 Task: Find connections with filter location Vila-real with filter topic #Managerwith filter profile language French with filter current company Bonito Designs with filter school Bhilai Institute of Technology (BIT), Durg with filter industry Retail Health and Personal Care Products with filter service category Interior Design with filter keywords title Officer
Action: Mouse moved to (576, 68)
Screenshot: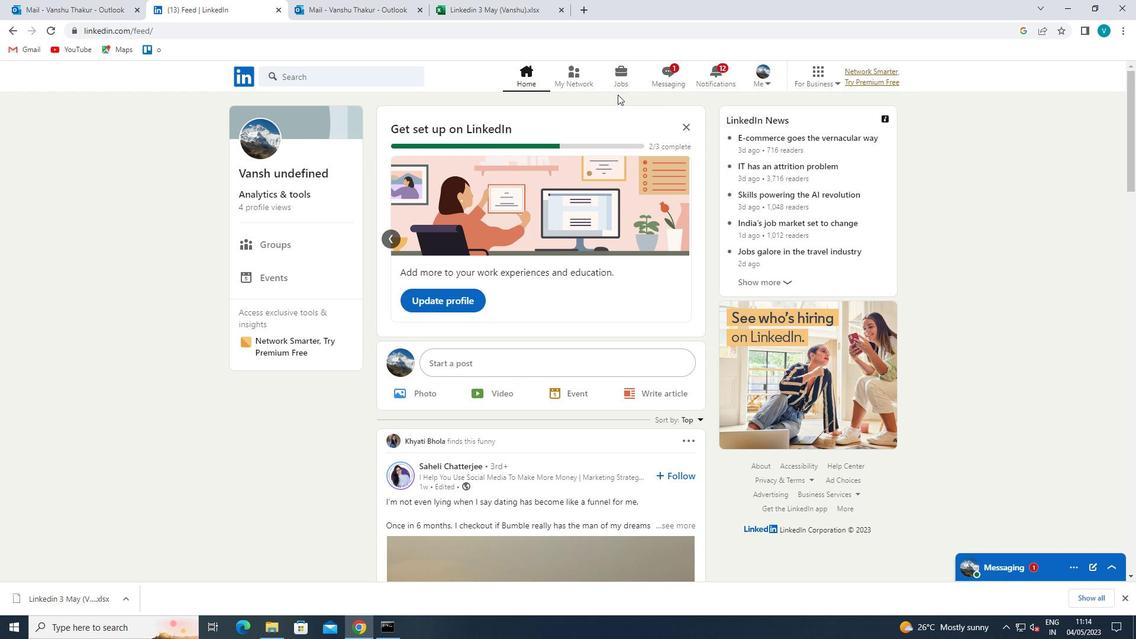 
Action: Mouse pressed left at (576, 68)
Screenshot: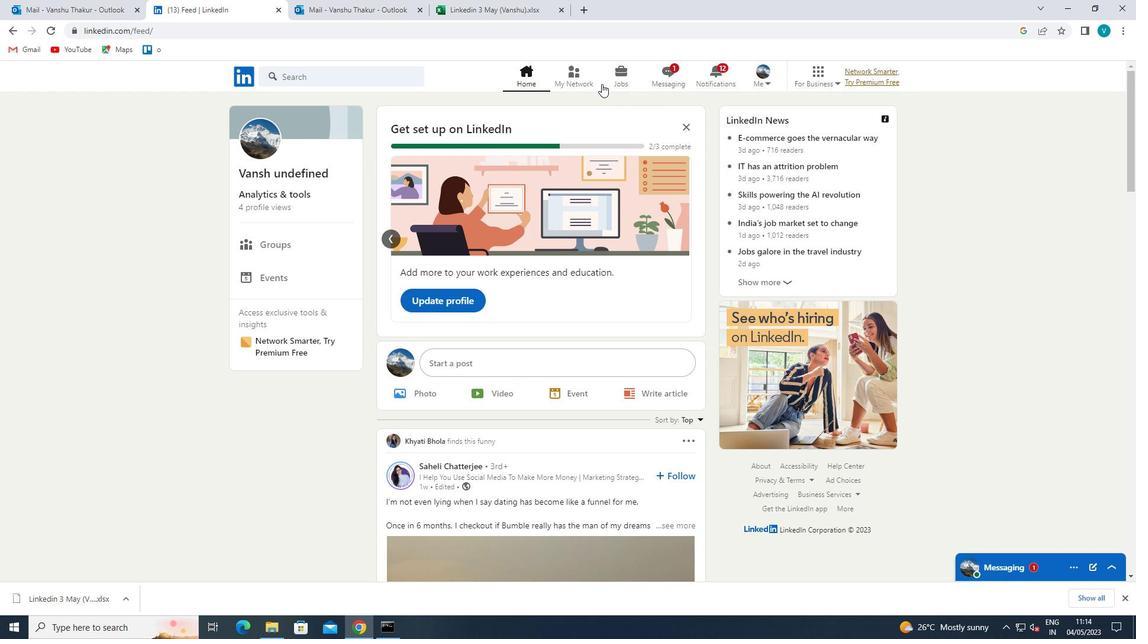 
Action: Mouse moved to (326, 139)
Screenshot: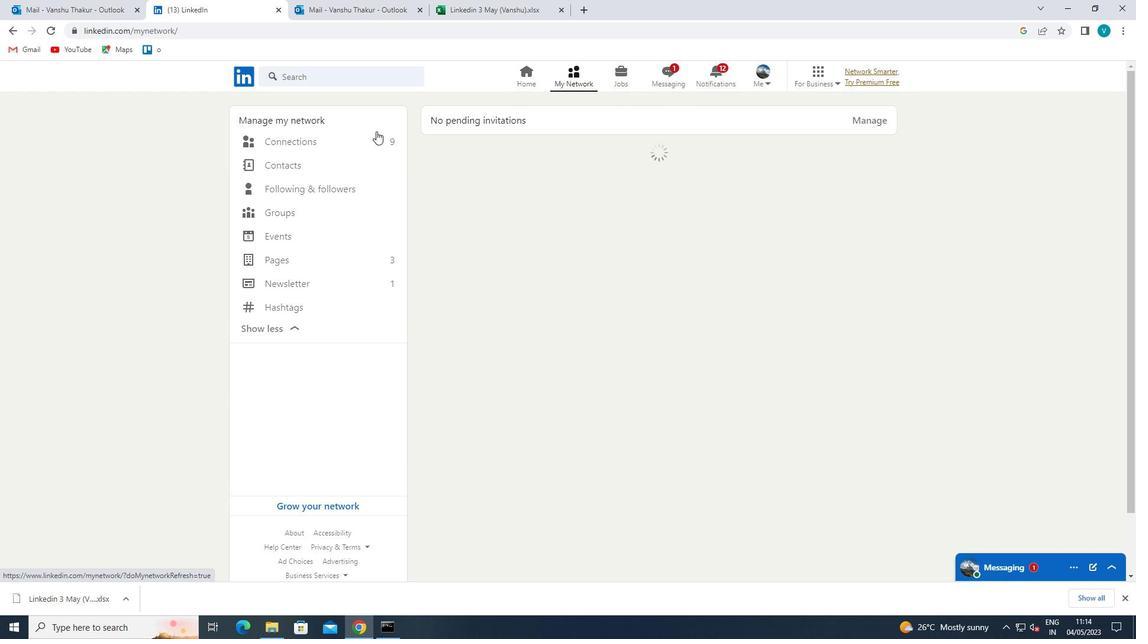 
Action: Mouse pressed left at (326, 139)
Screenshot: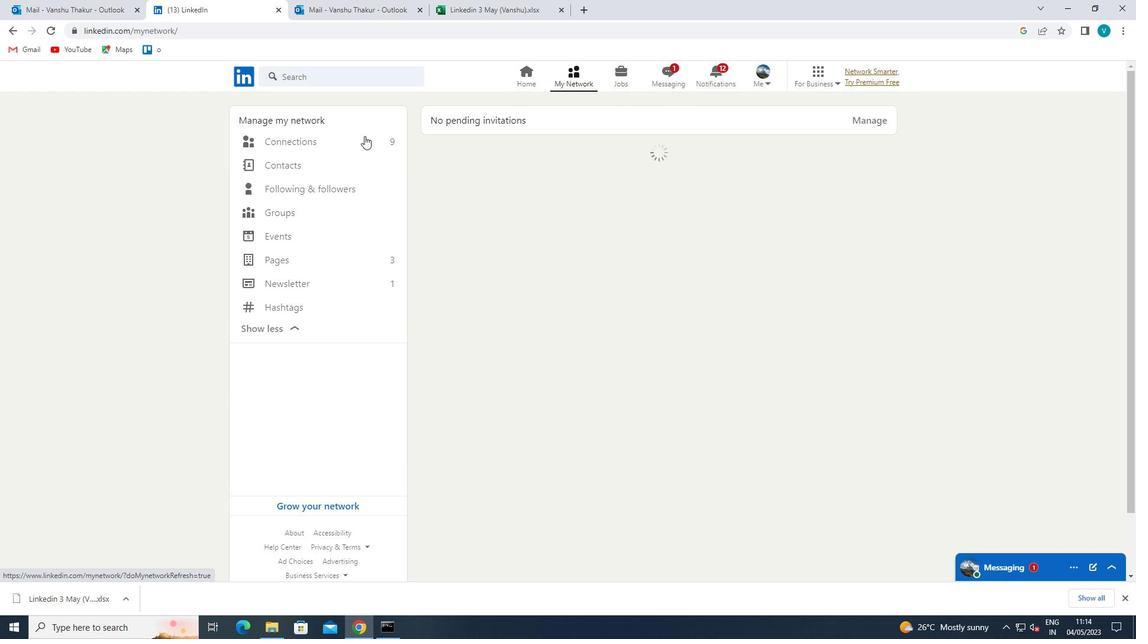 
Action: Mouse moved to (630, 135)
Screenshot: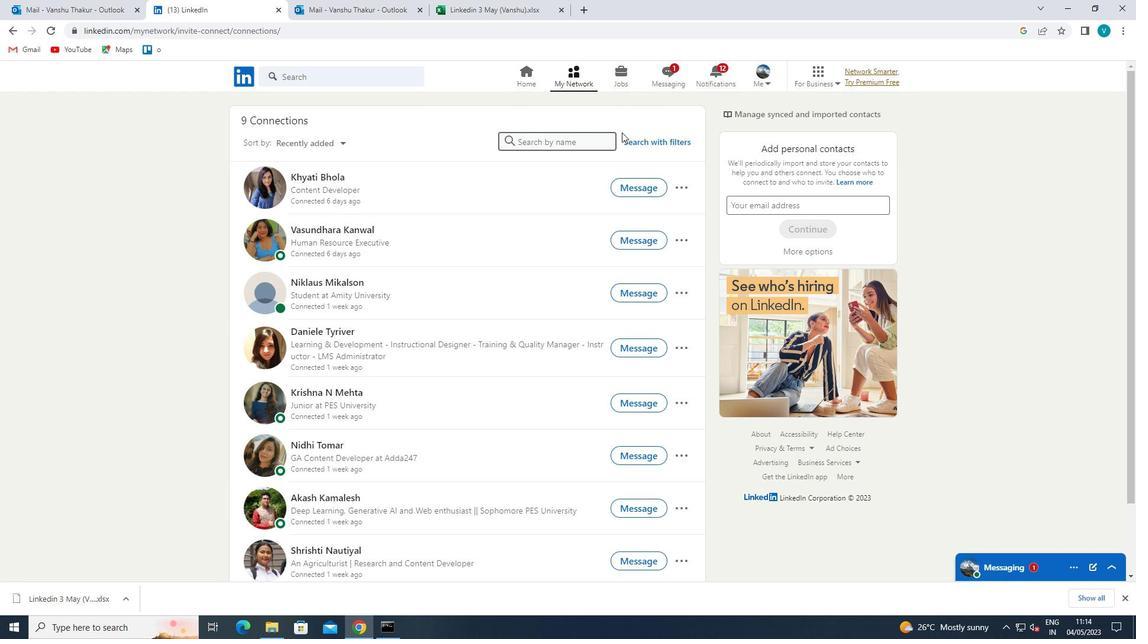 
Action: Mouse pressed left at (630, 135)
Screenshot: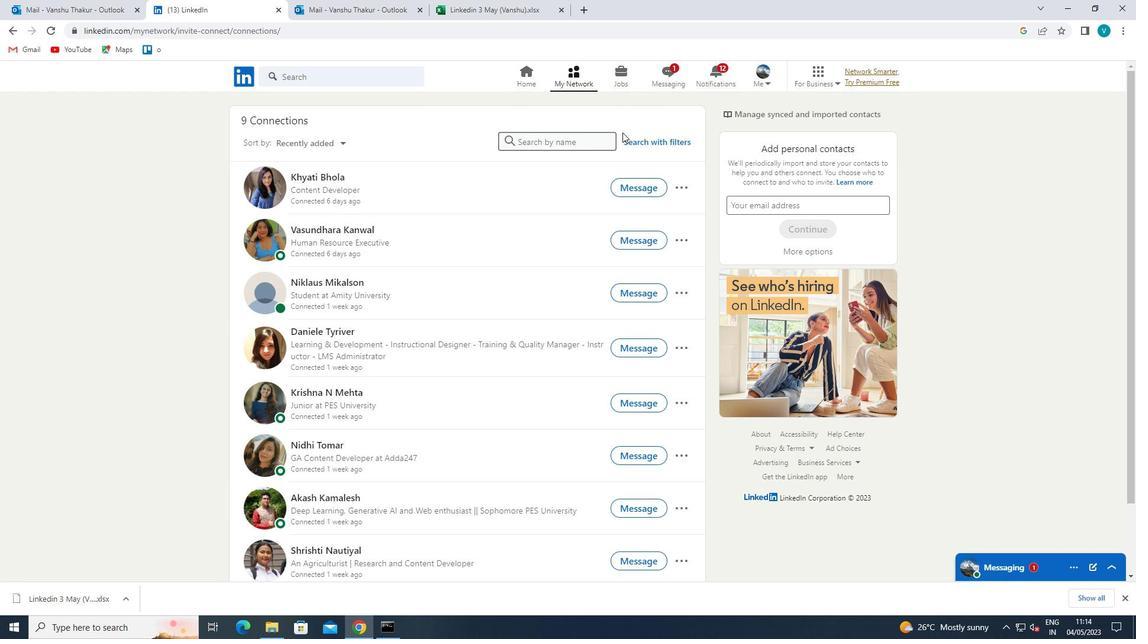 
Action: Mouse moved to (576, 110)
Screenshot: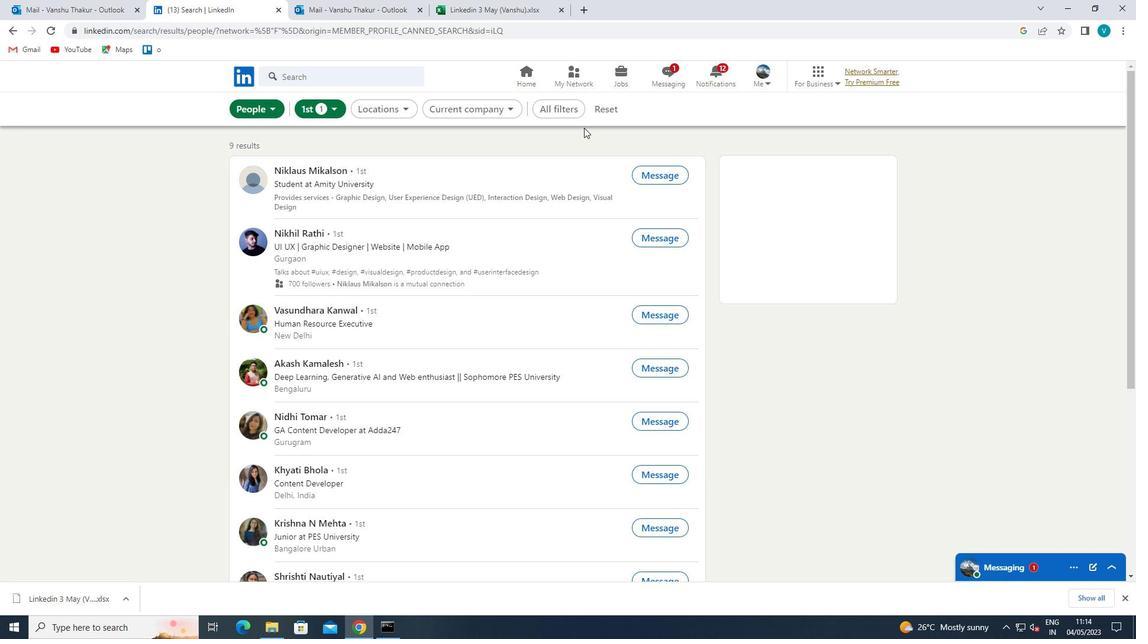 
Action: Mouse pressed left at (576, 110)
Screenshot: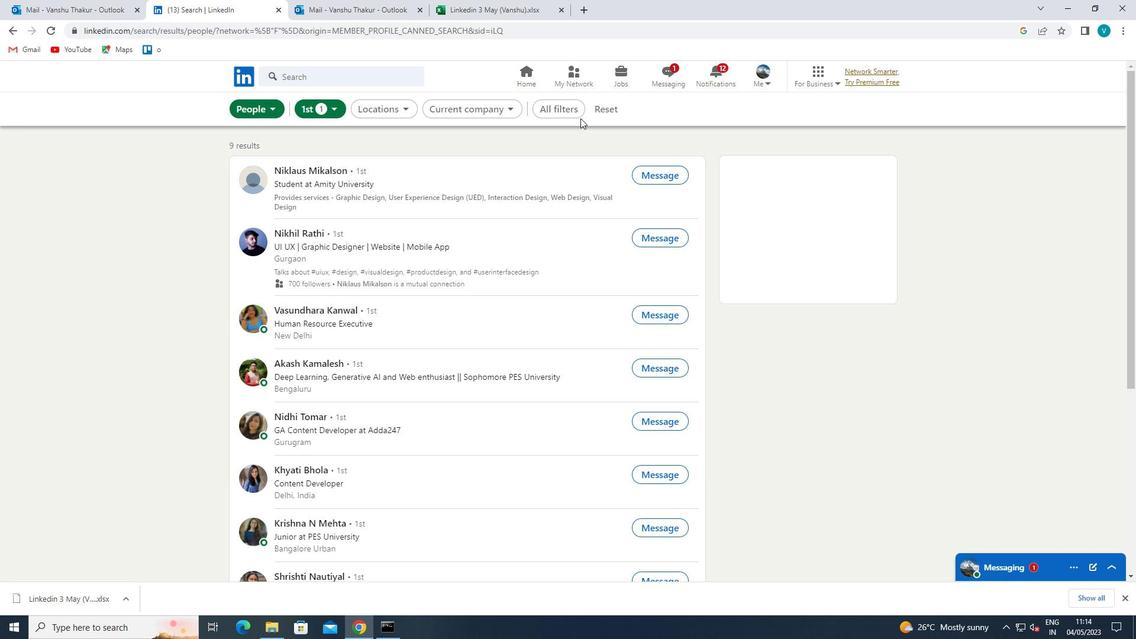 
Action: Mouse moved to (852, 223)
Screenshot: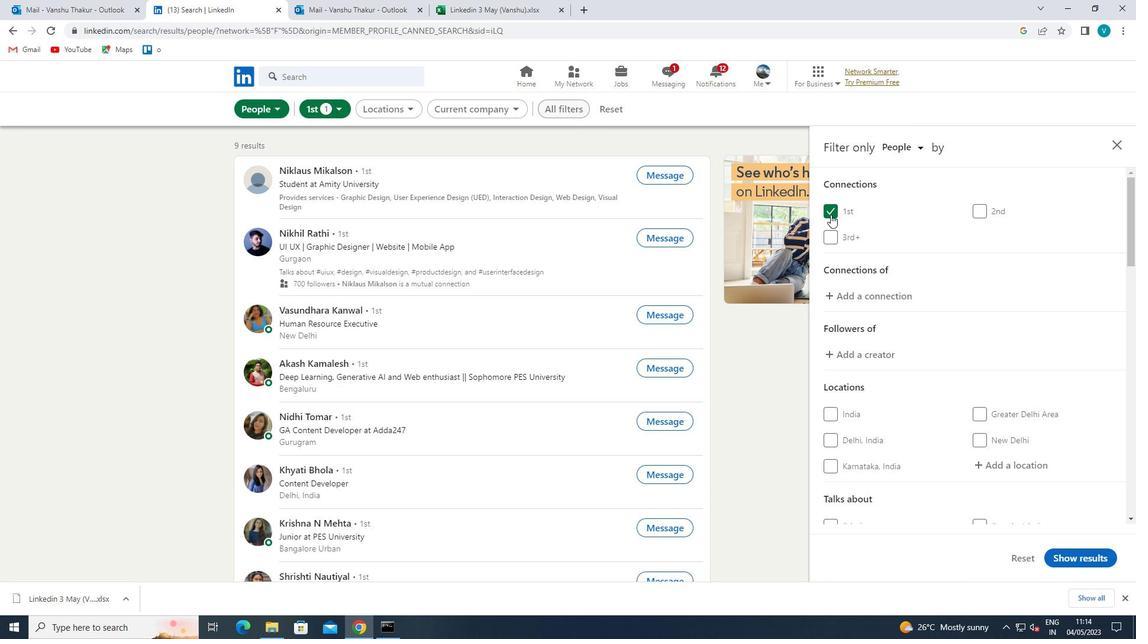 
Action: Mouse scrolled (852, 222) with delta (0, 0)
Screenshot: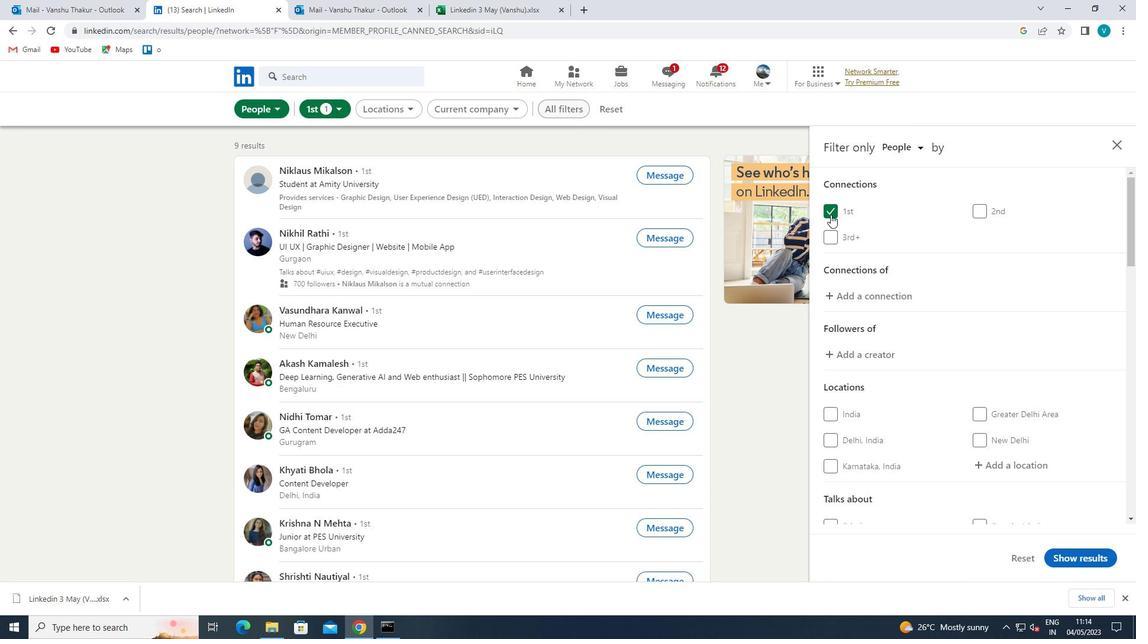 
Action: Mouse moved to (1019, 400)
Screenshot: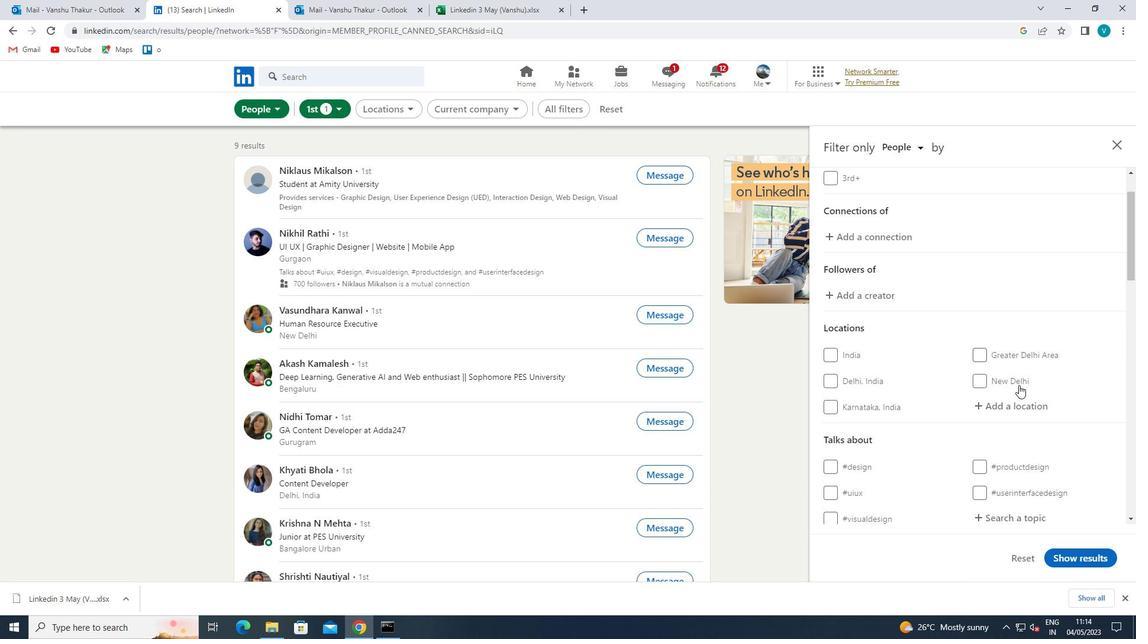 
Action: Mouse pressed left at (1019, 400)
Screenshot: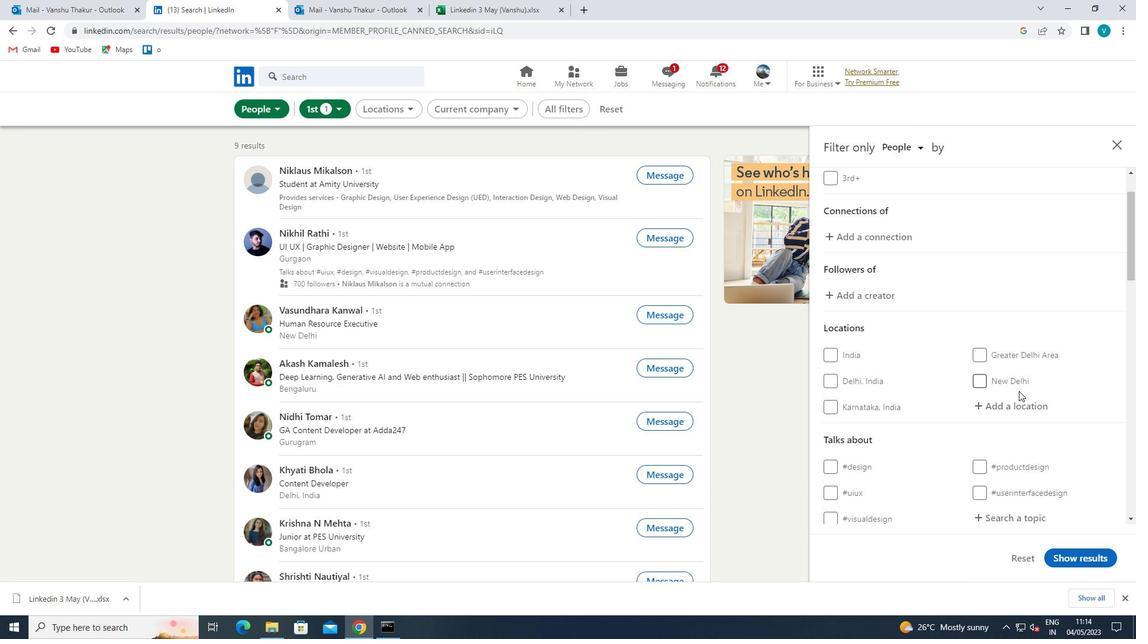 
Action: Key pressed <Key.shift>VILA-REA
Screenshot: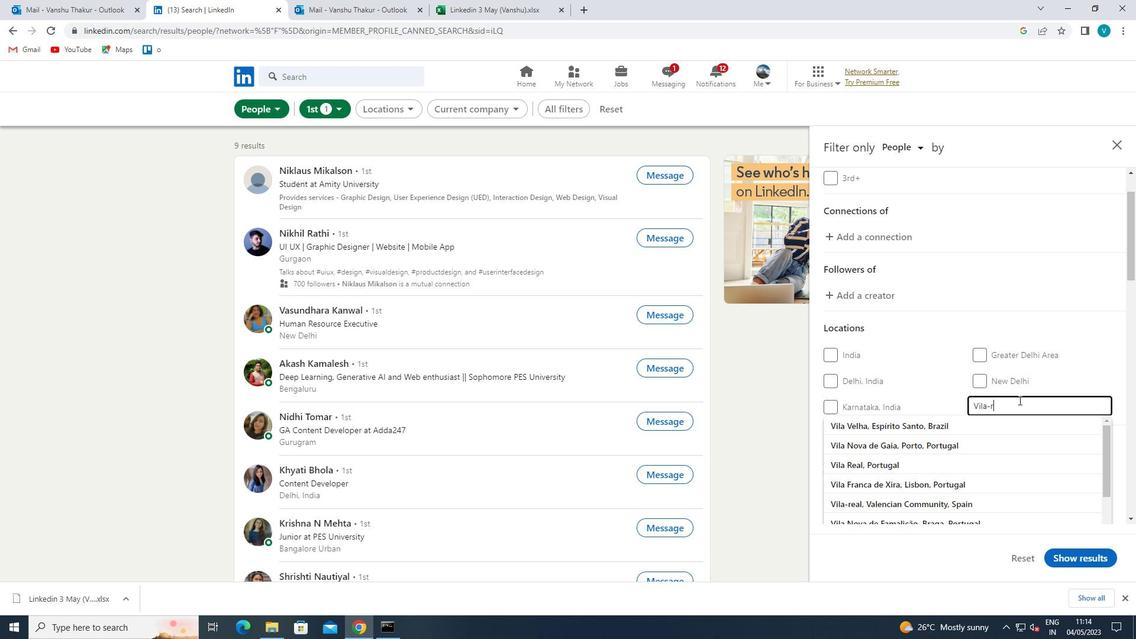 
Action: Mouse moved to (1003, 418)
Screenshot: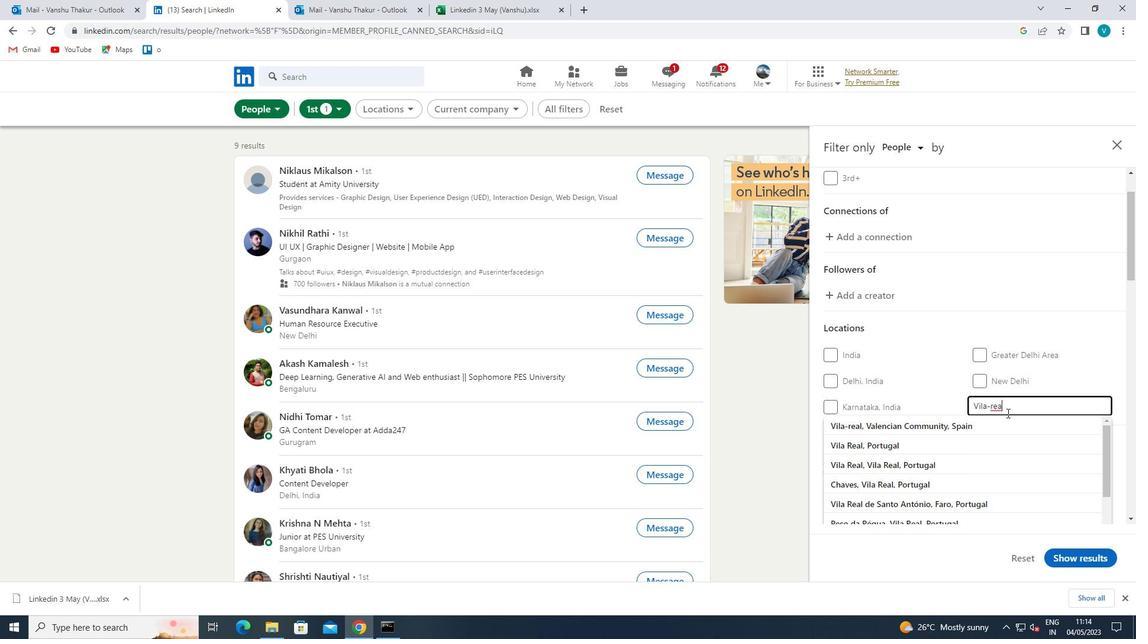 
Action: Mouse pressed left at (1003, 418)
Screenshot: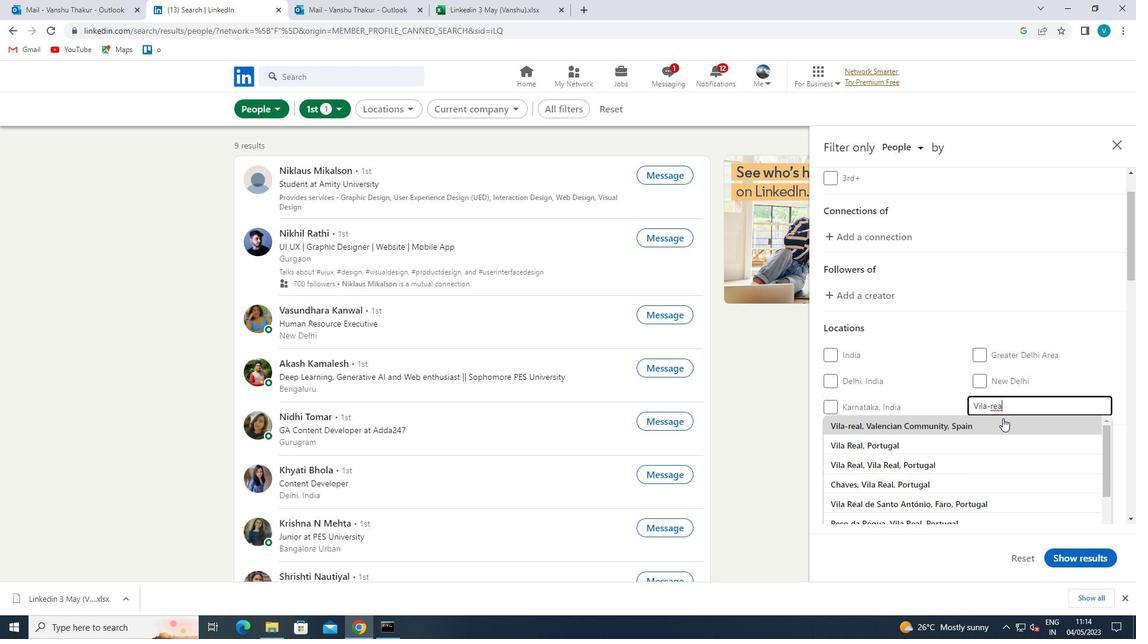 
Action: Mouse scrolled (1003, 417) with delta (0, 0)
Screenshot: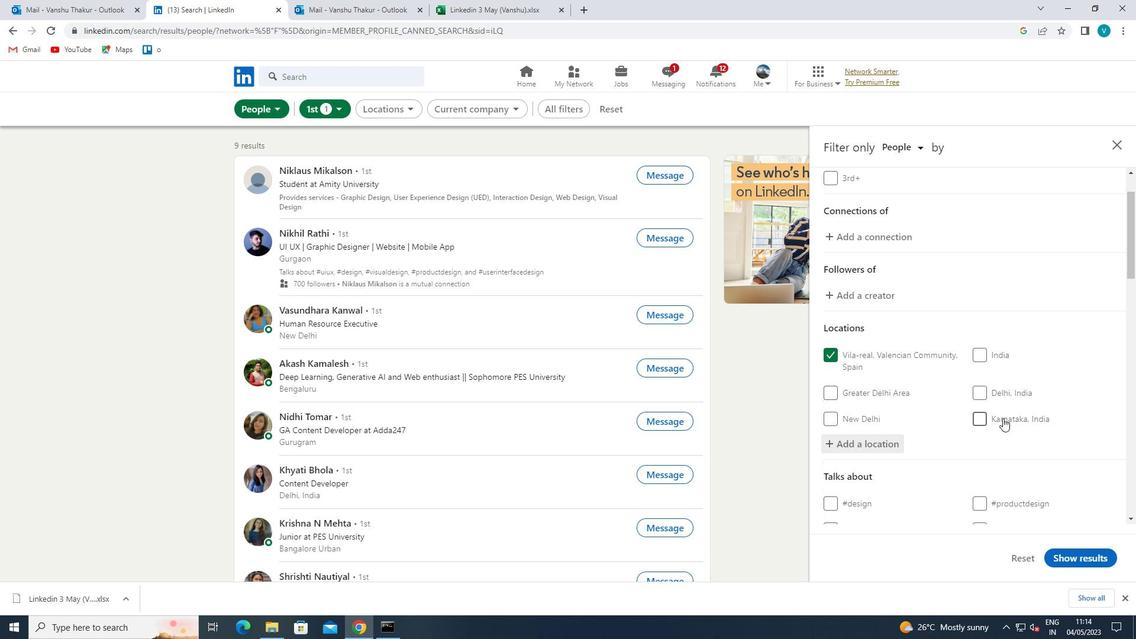
Action: Mouse scrolled (1003, 417) with delta (0, 0)
Screenshot: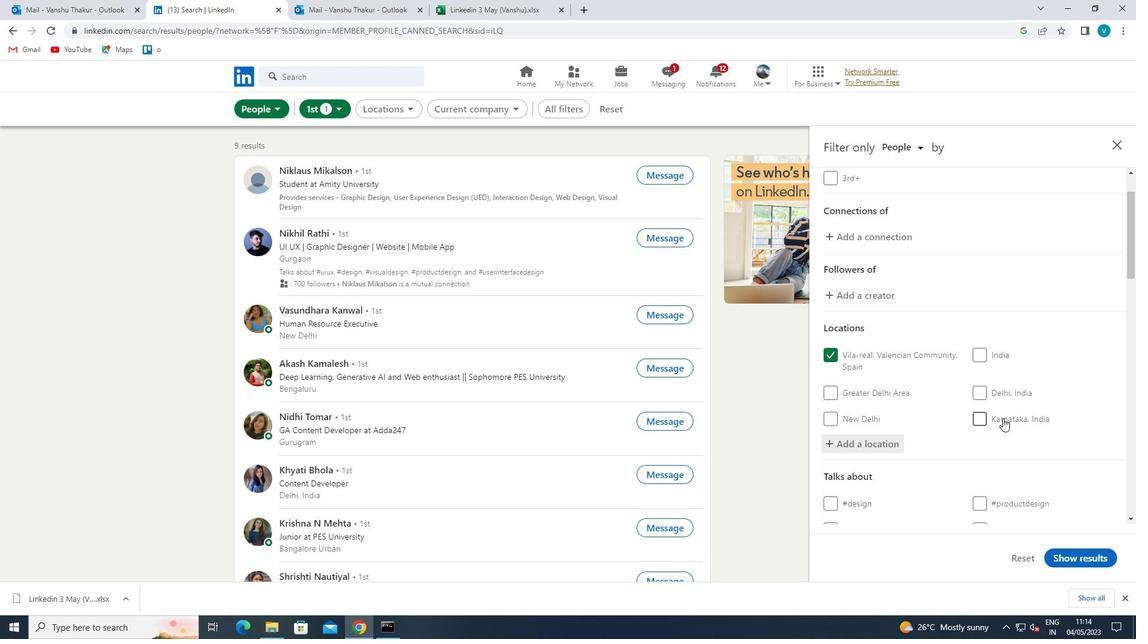 
Action: Mouse moved to (1011, 442)
Screenshot: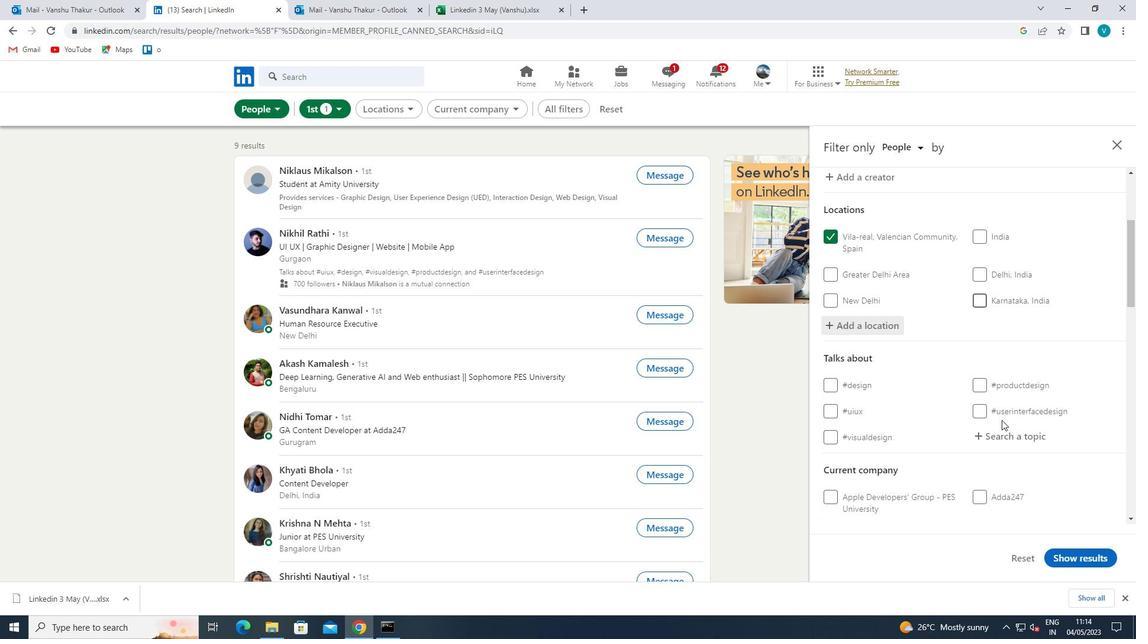 
Action: Mouse pressed left at (1011, 442)
Screenshot: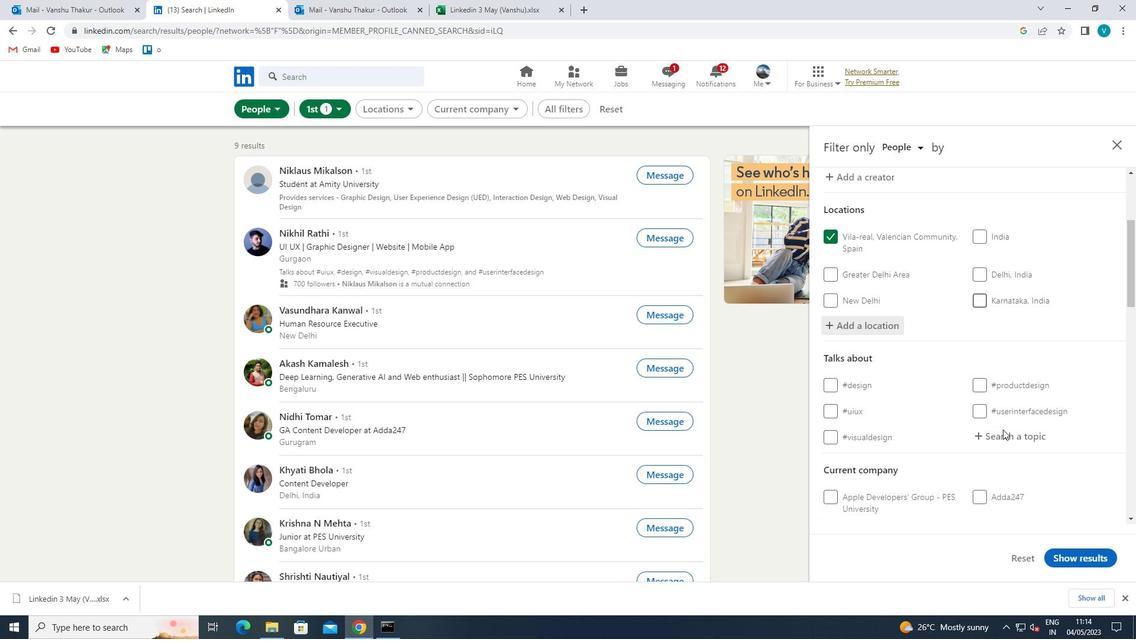 
Action: Key pressed MANAGER
Screenshot: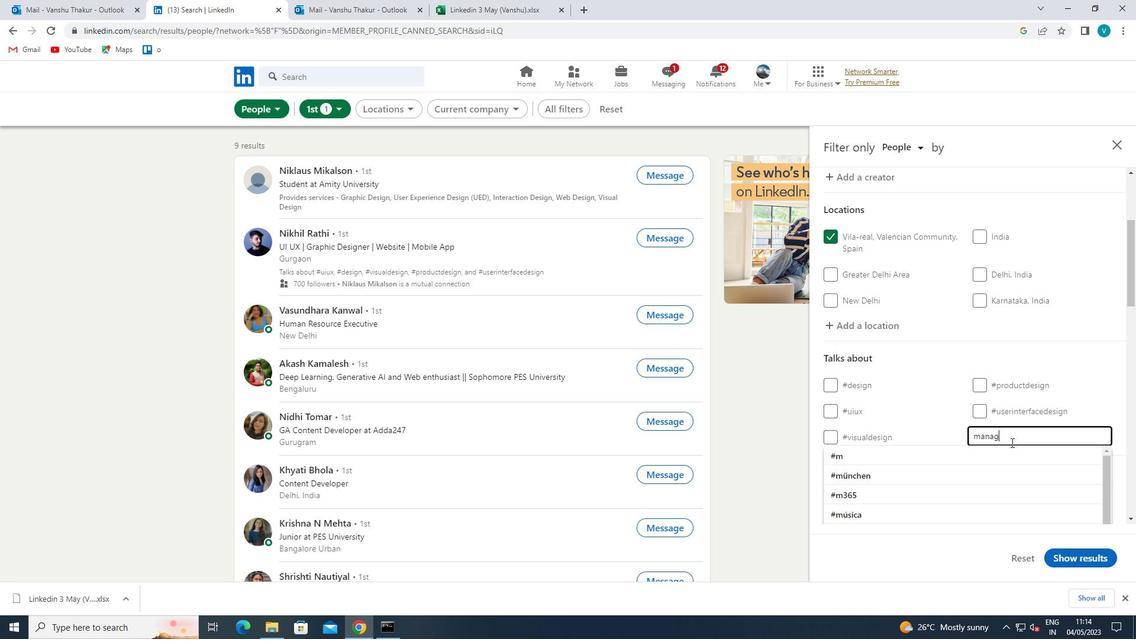 
Action: Mouse moved to (1001, 455)
Screenshot: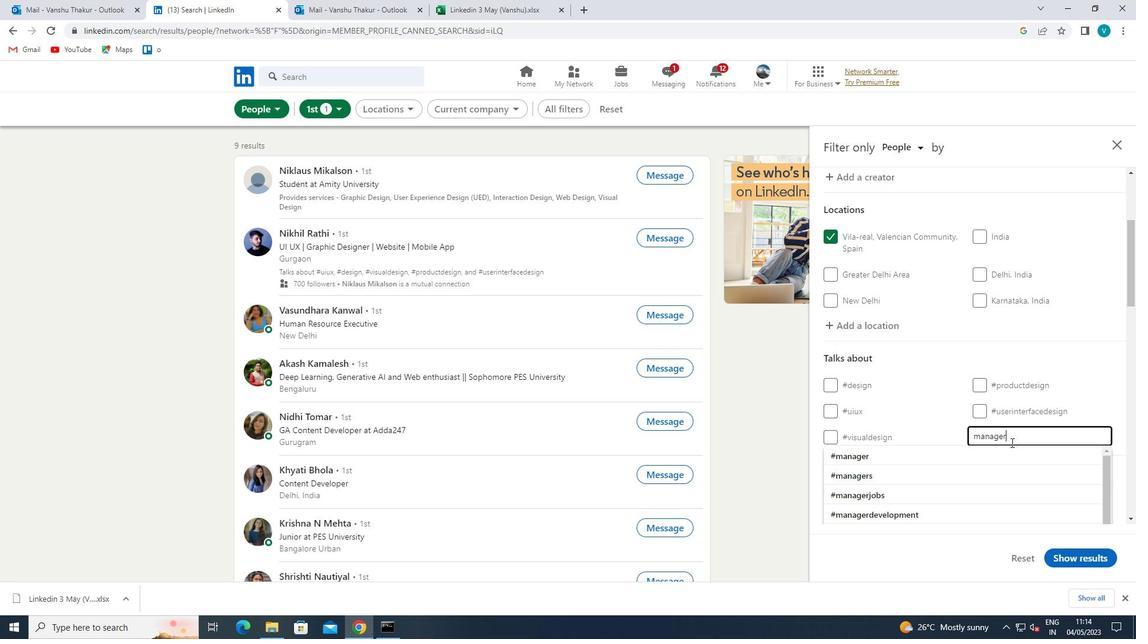 
Action: Mouse pressed left at (1001, 455)
Screenshot: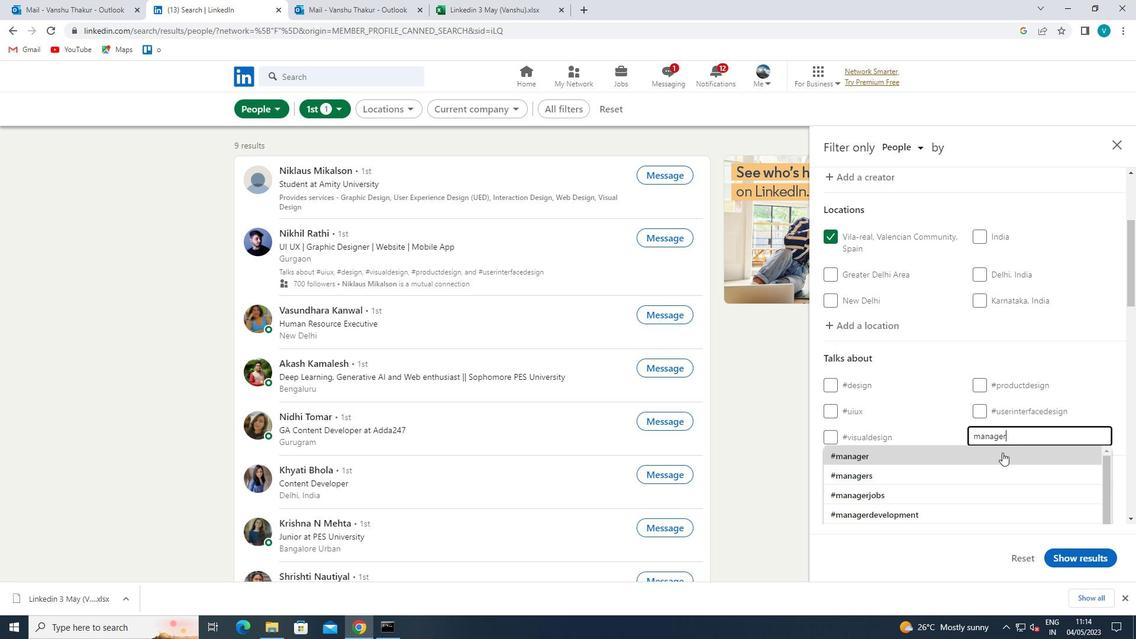 
Action: Mouse scrolled (1001, 454) with delta (0, 0)
Screenshot: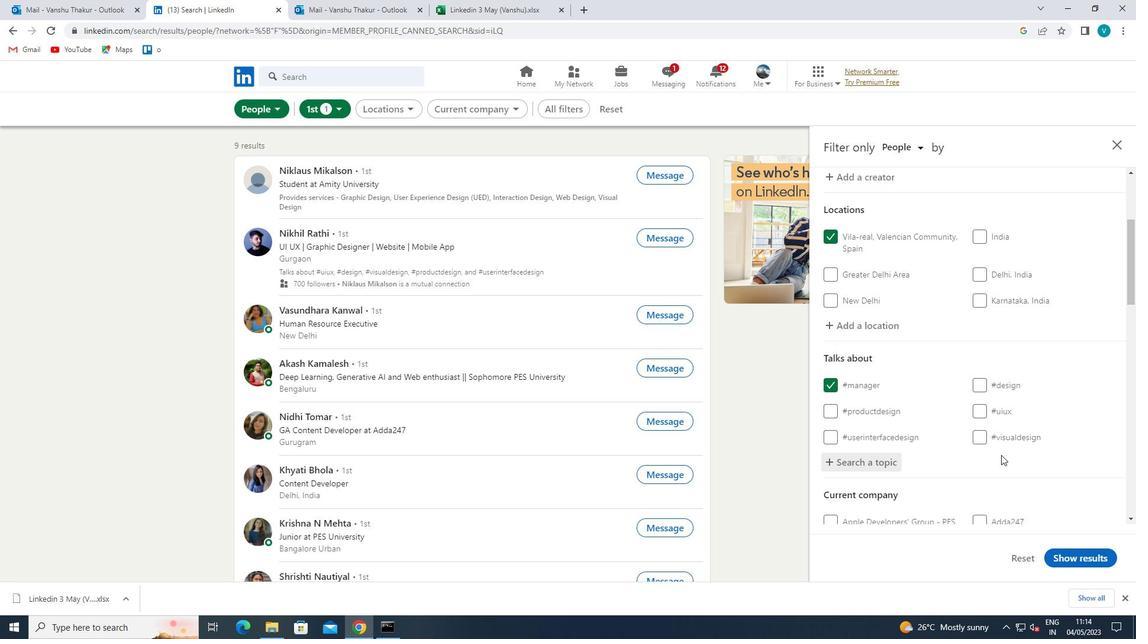 
Action: Mouse scrolled (1001, 454) with delta (0, 0)
Screenshot: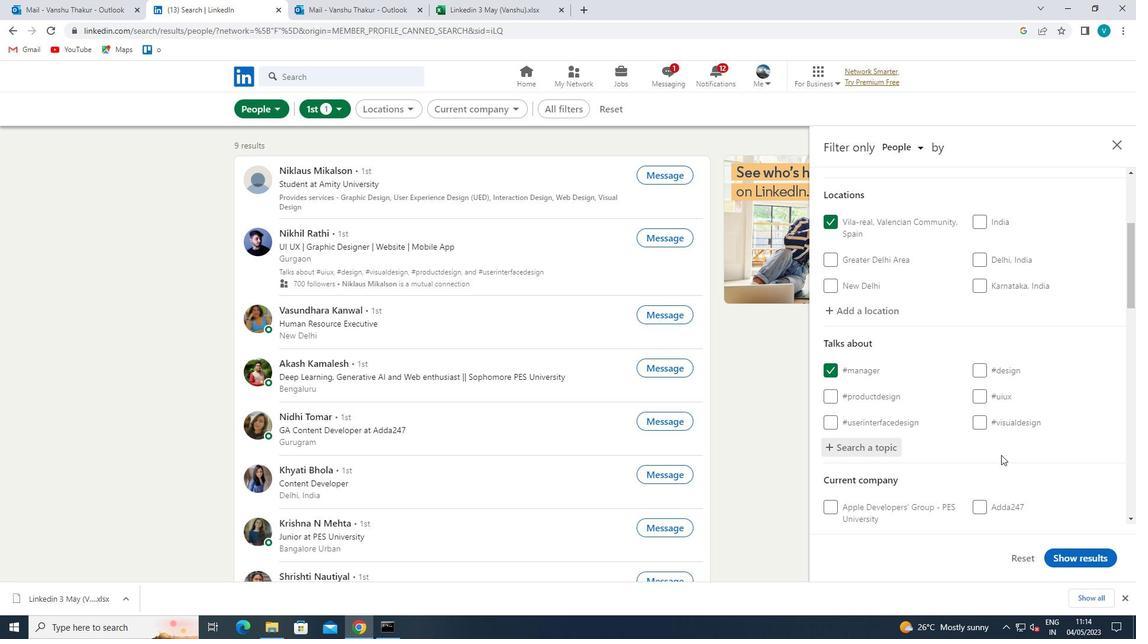 
Action: Mouse scrolled (1001, 454) with delta (0, 0)
Screenshot: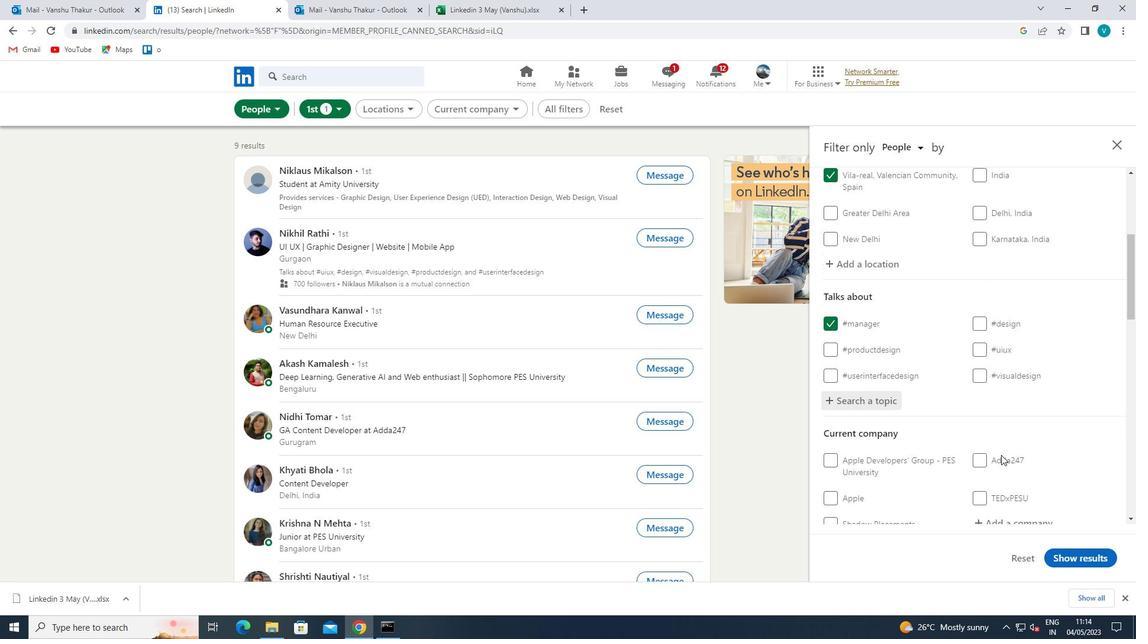 
Action: Mouse moved to (1029, 406)
Screenshot: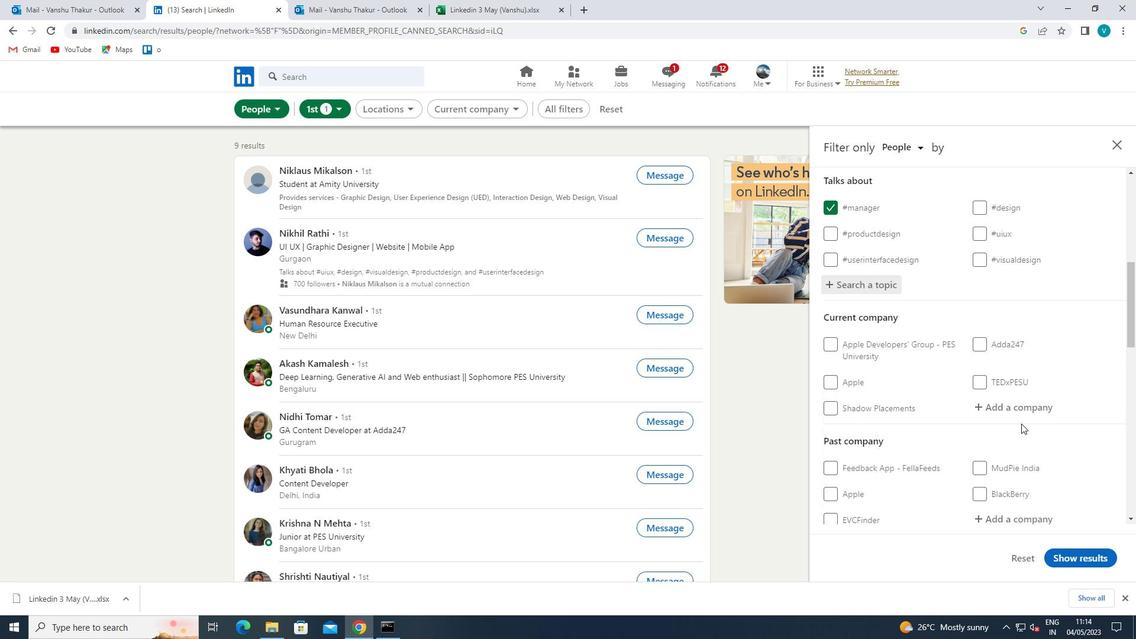 
Action: Mouse pressed left at (1029, 406)
Screenshot: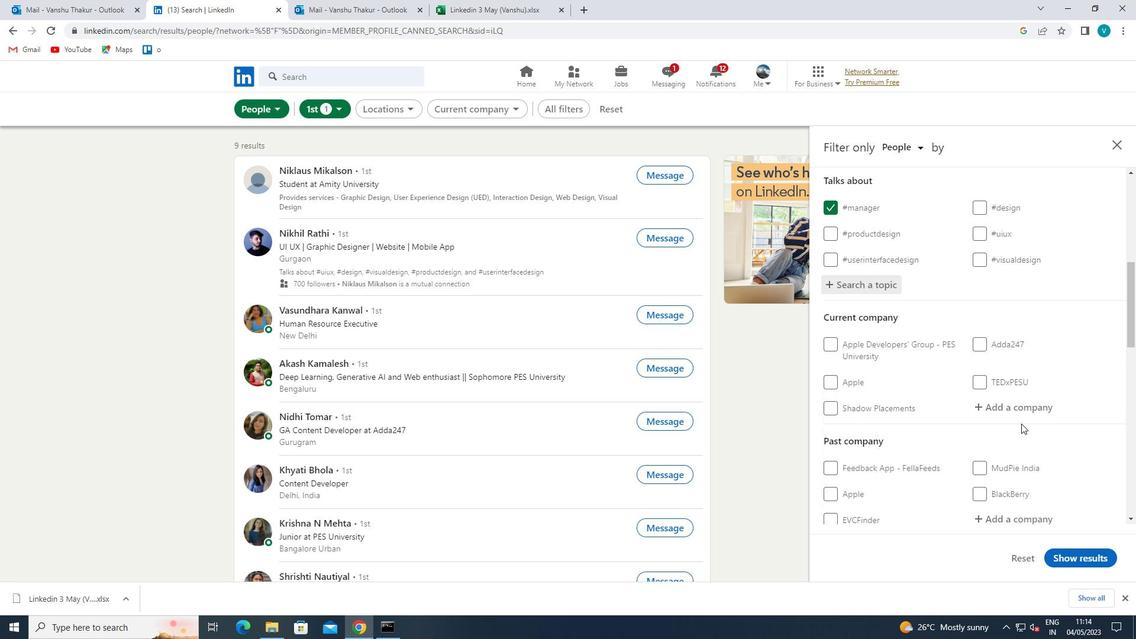
Action: Key pressed <Key.shift>BONO<Key.backspace>ITO
Screenshot: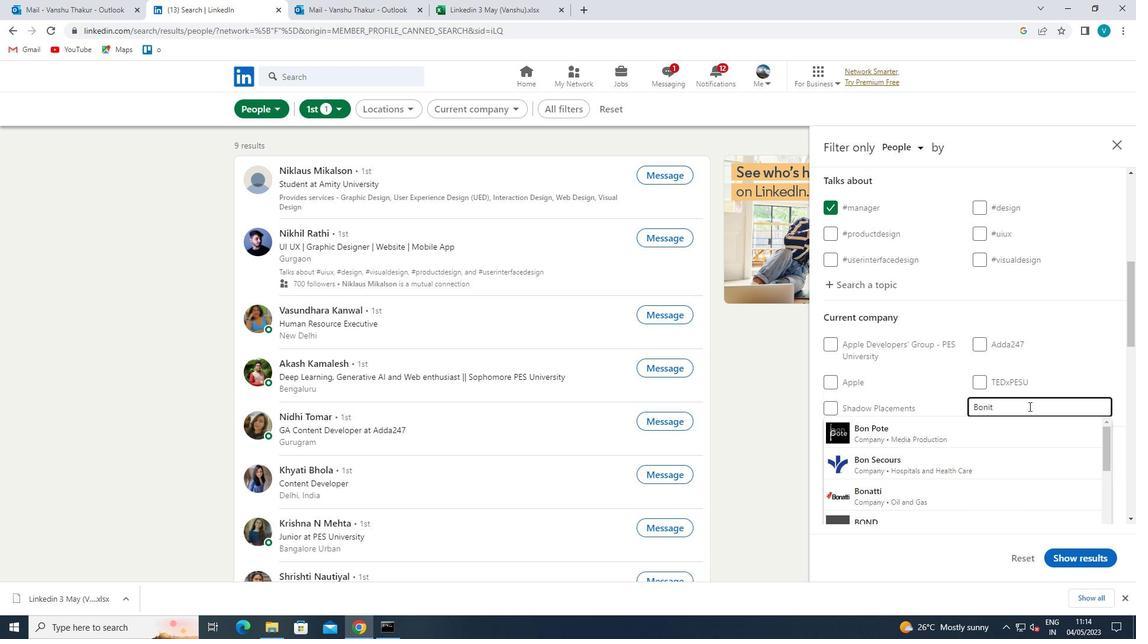 
Action: Mouse moved to (1003, 422)
Screenshot: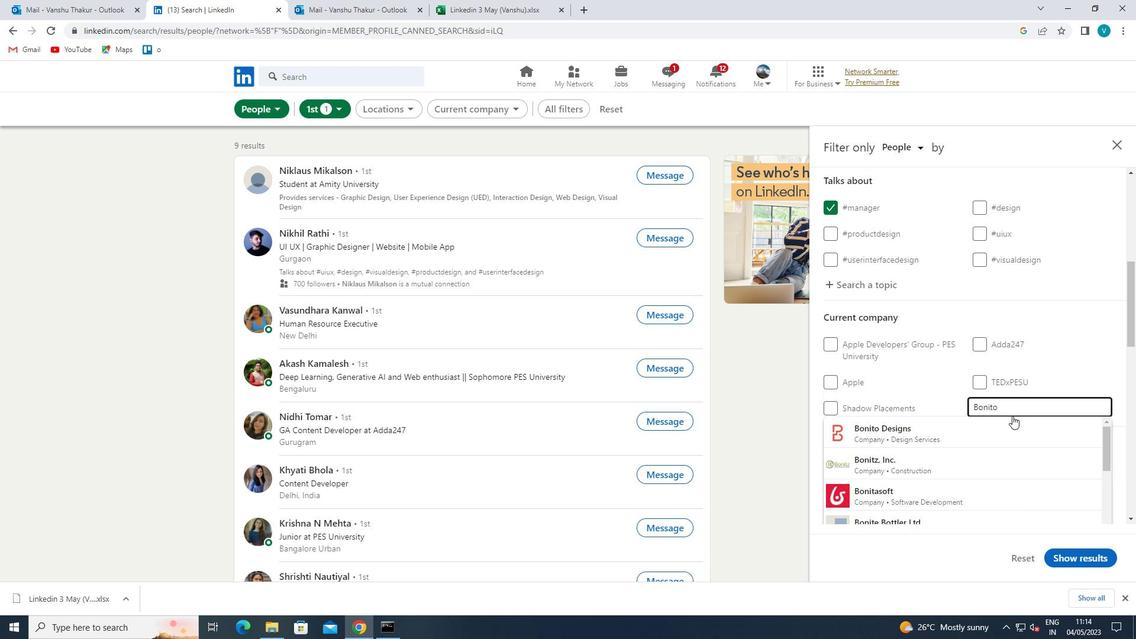 
Action: Mouse pressed left at (1003, 422)
Screenshot: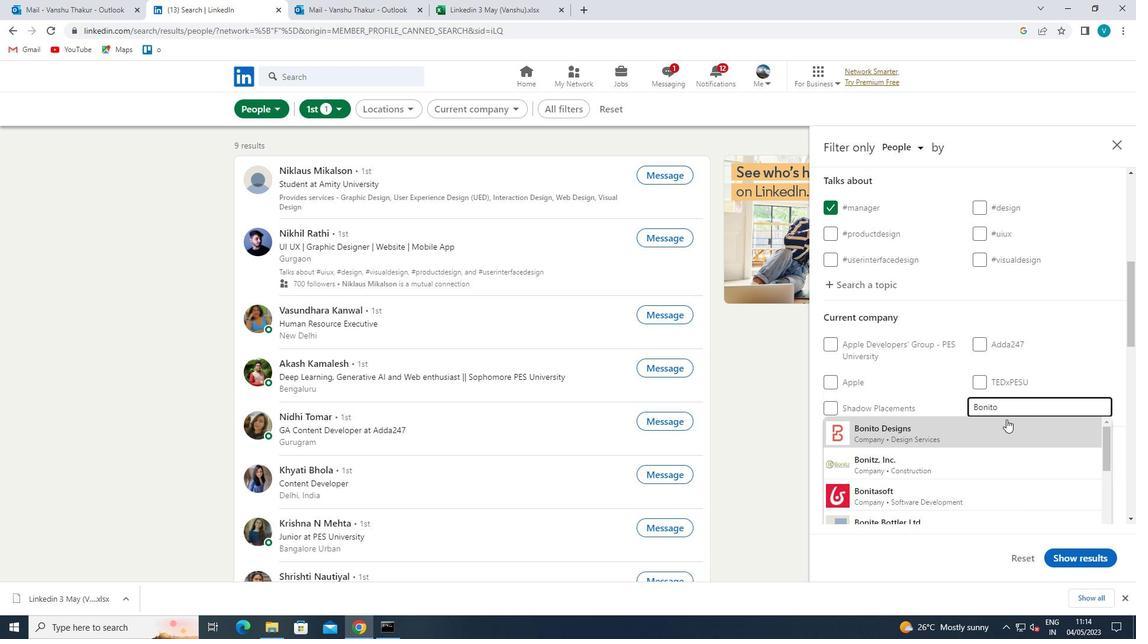 
Action: Mouse scrolled (1003, 422) with delta (0, 0)
Screenshot: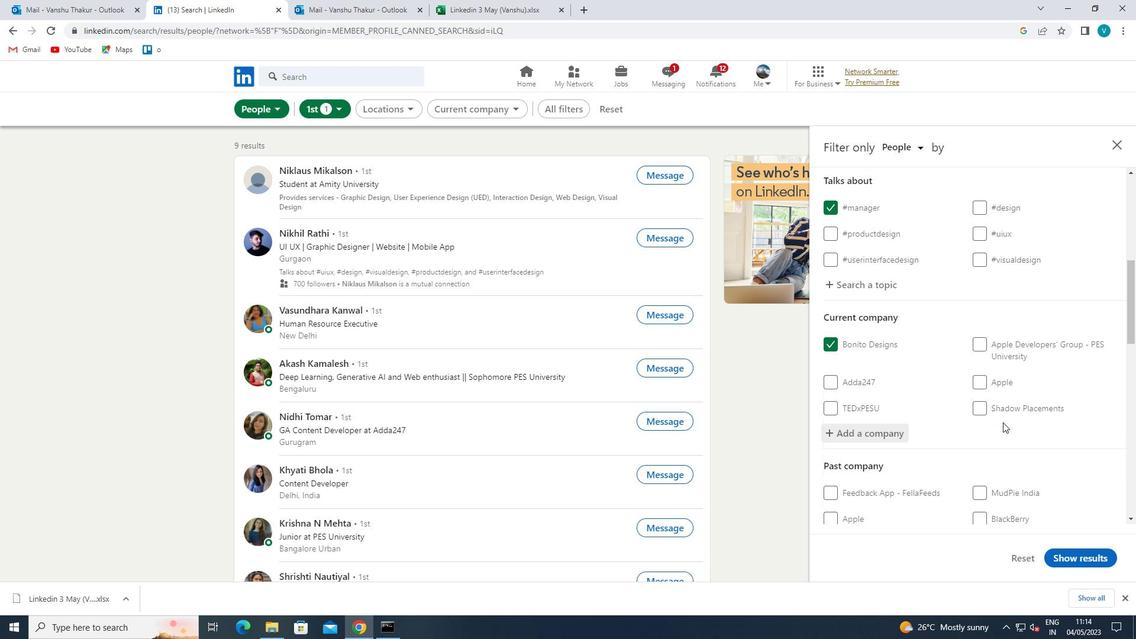 
Action: Mouse scrolled (1003, 422) with delta (0, 0)
Screenshot: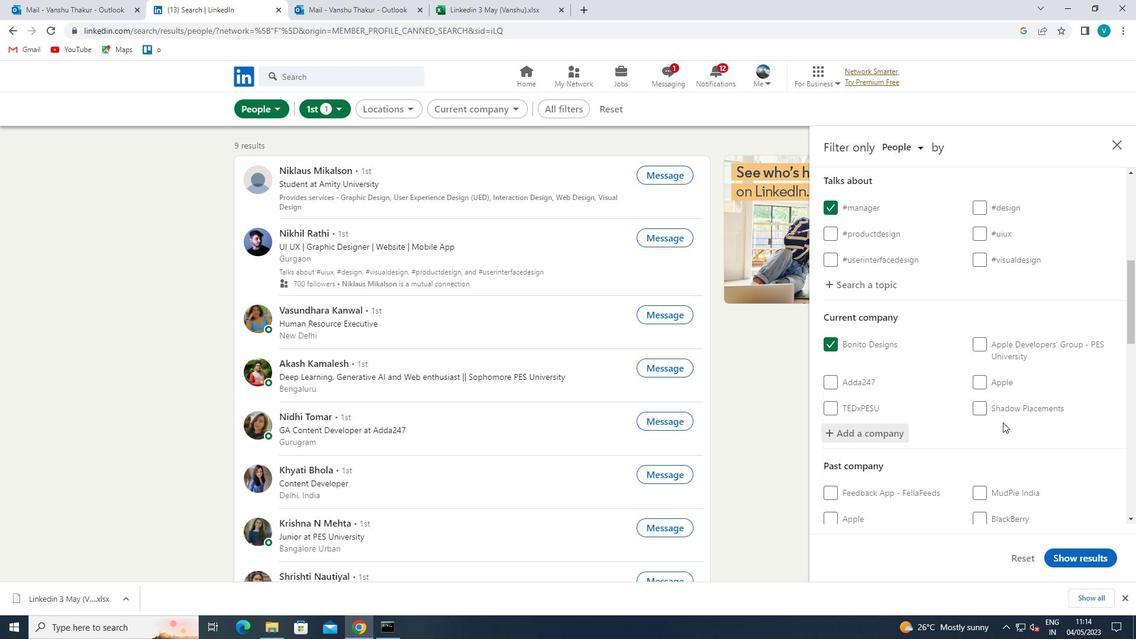 
Action: Mouse scrolled (1003, 422) with delta (0, 0)
Screenshot: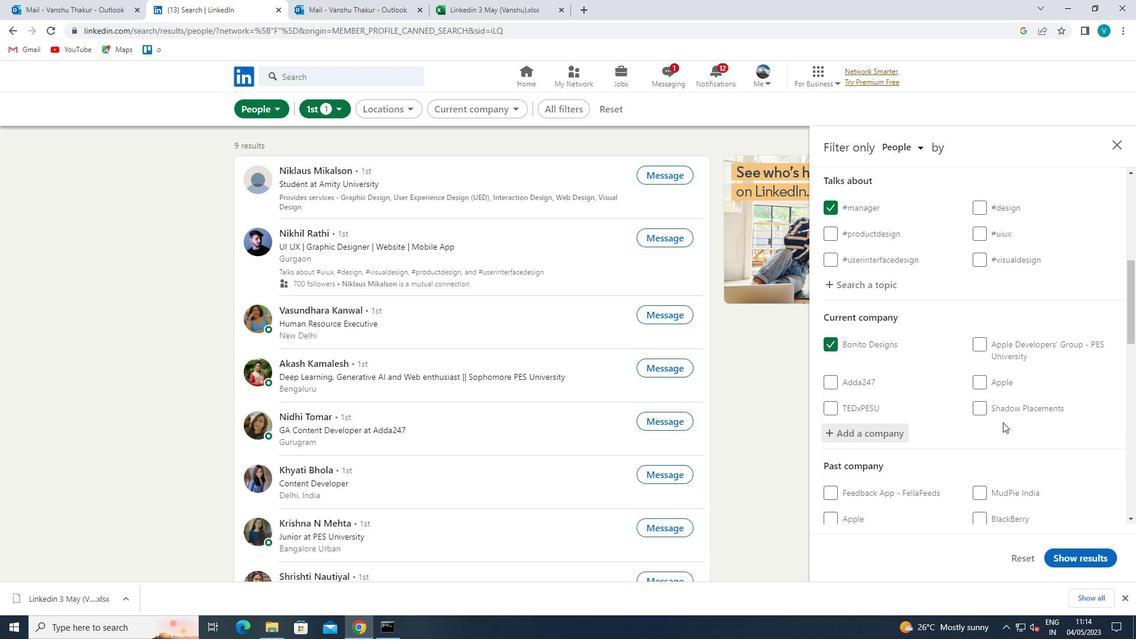 
Action: Mouse scrolled (1003, 422) with delta (0, 0)
Screenshot: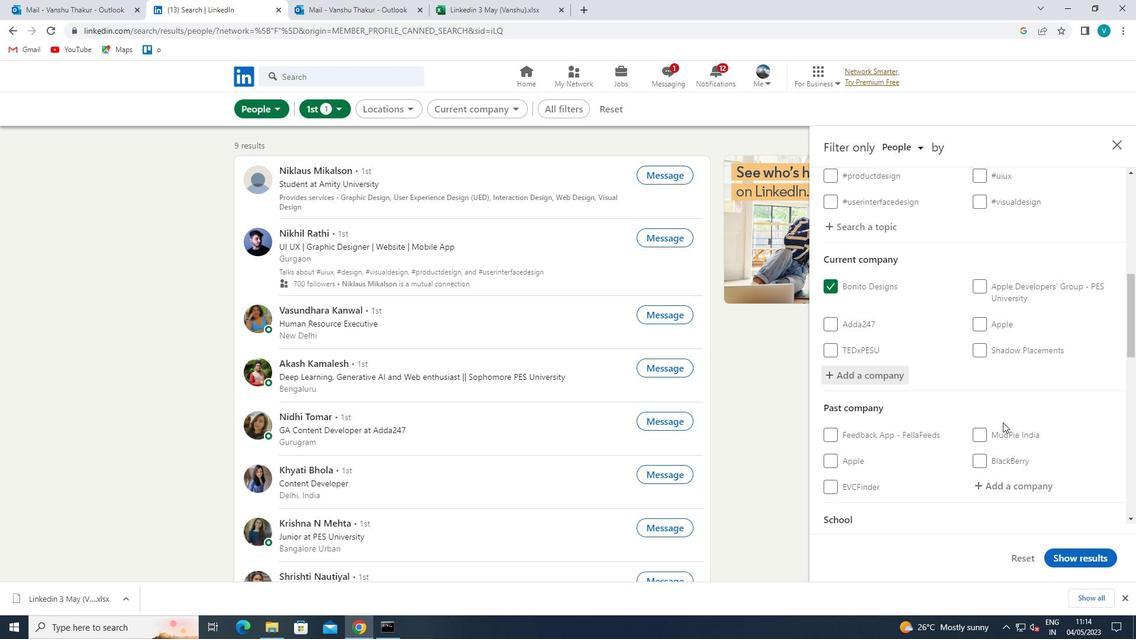 
Action: Mouse scrolled (1003, 422) with delta (0, 0)
Screenshot: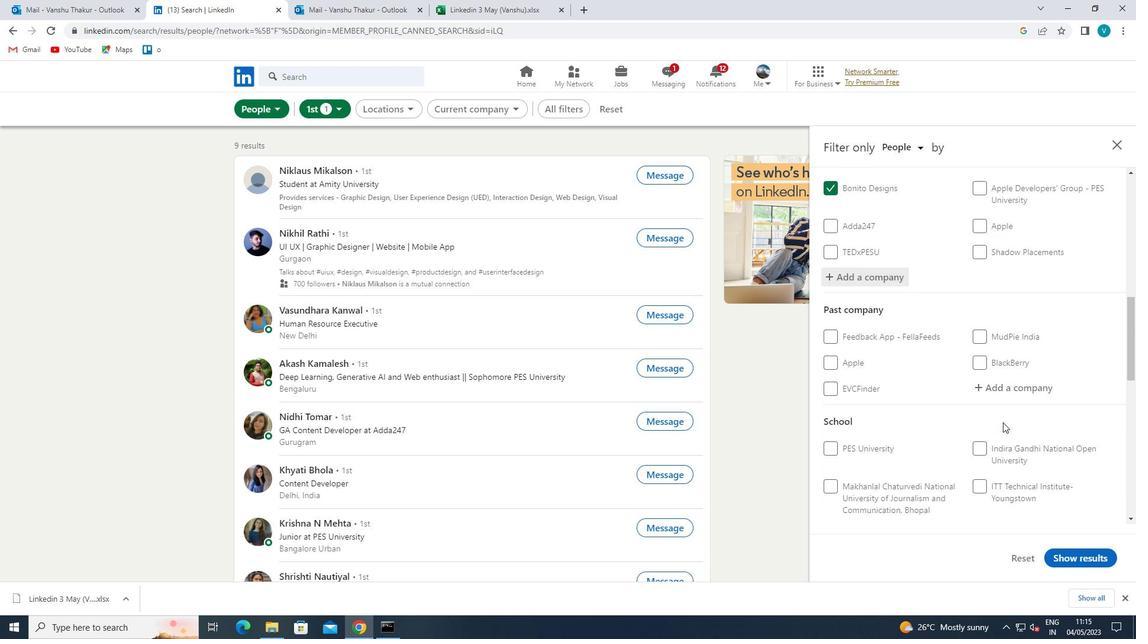 
Action: Mouse moved to (1012, 396)
Screenshot: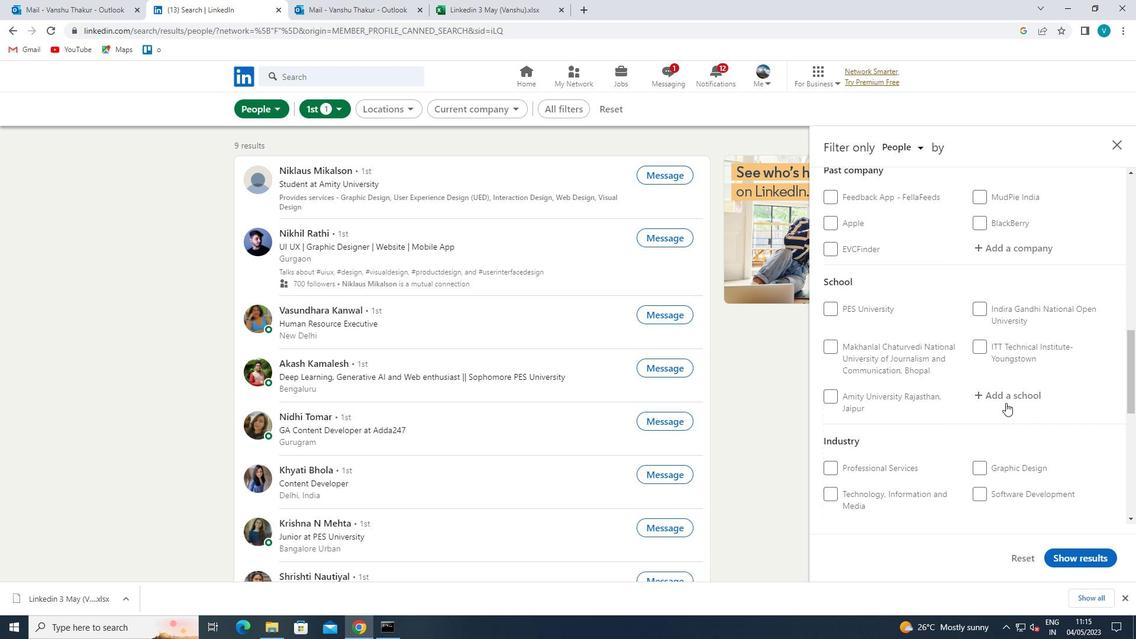 
Action: Mouse pressed left at (1012, 396)
Screenshot: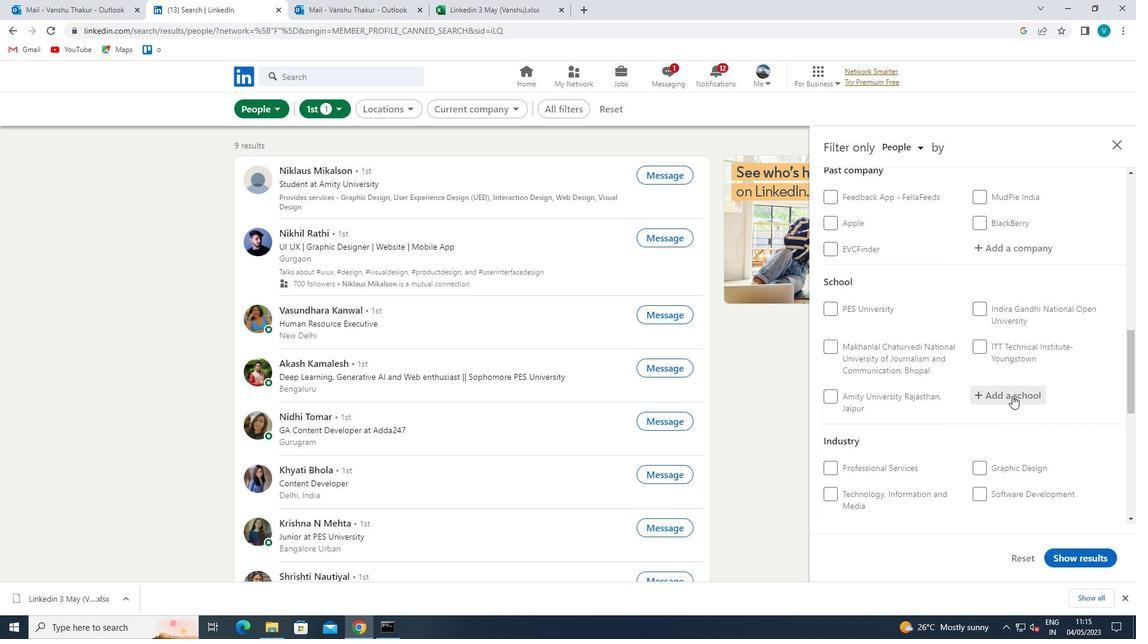 
Action: Key pressed <Key.shift>BHILAL<Key.space><Key.backspace><Key.backspace>I<Key.space>
Screenshot: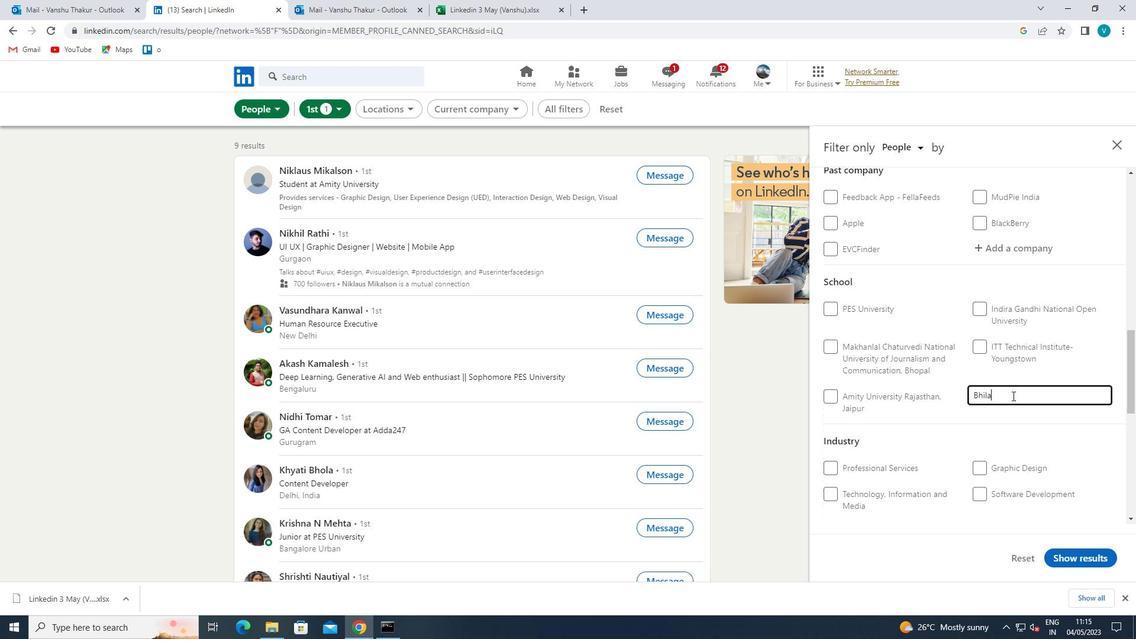 
Action: Mouse moved to (1013, 428)
Screenshot: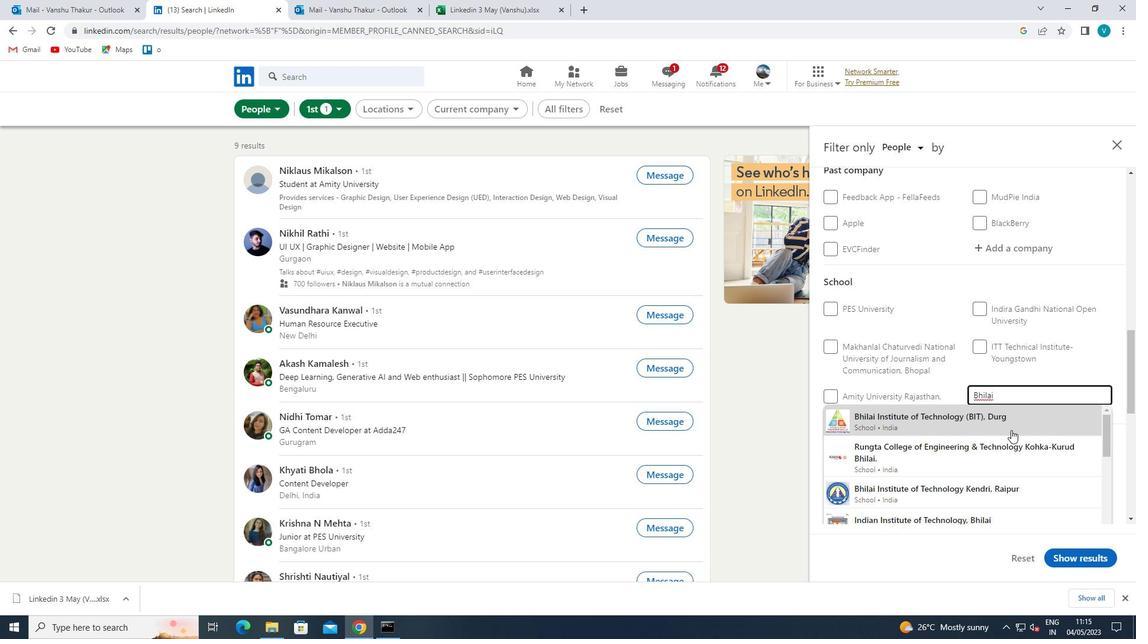 
Action: Mouse pressed left at (1013, 428)
Screenshot: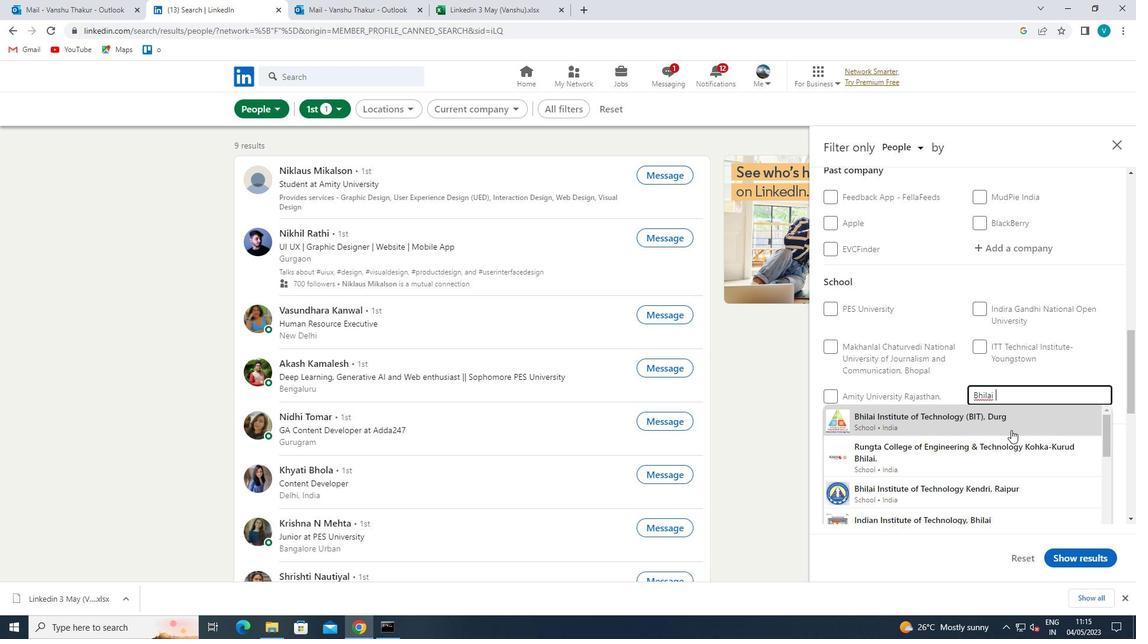 
Action: Mouse scrolled (1013, 427) with delta (0, 0)
Screenshot: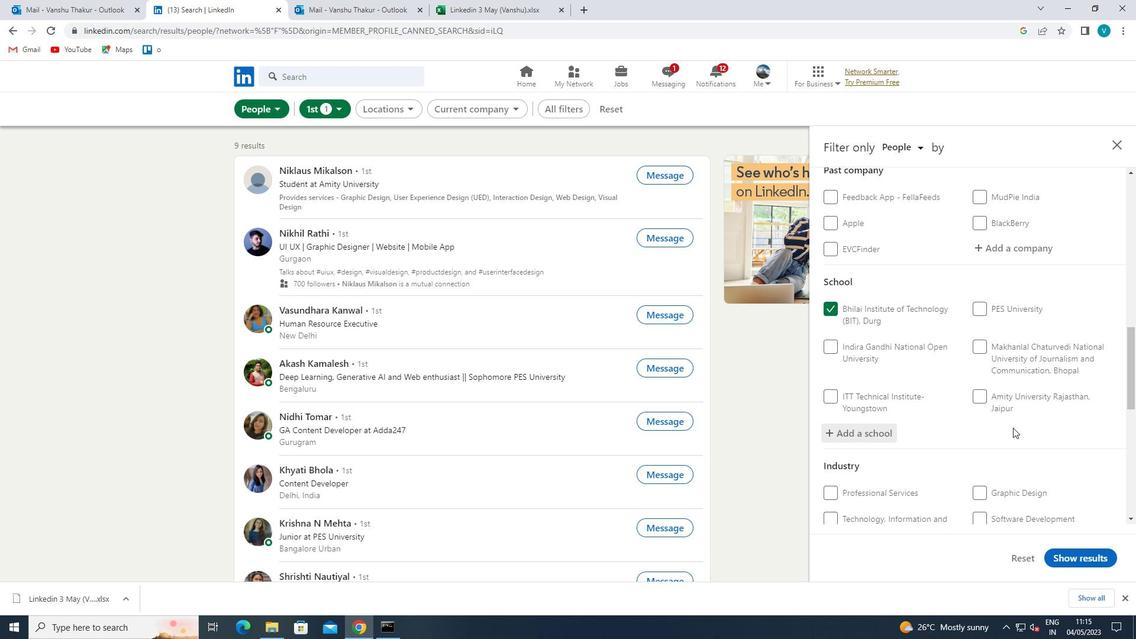 
Action: Mouse scrolled (1013, 427) with delta (0, 0)
Screenshot: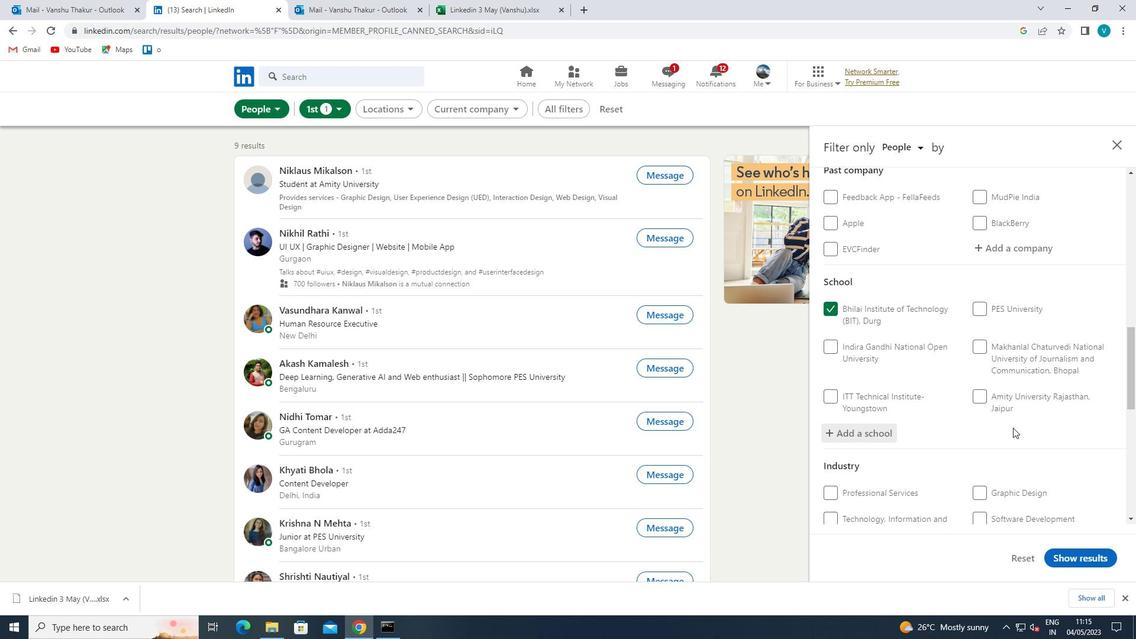 
Action: Mouse scrolled (1013, 427) with delta (0, 0)
Screenshot: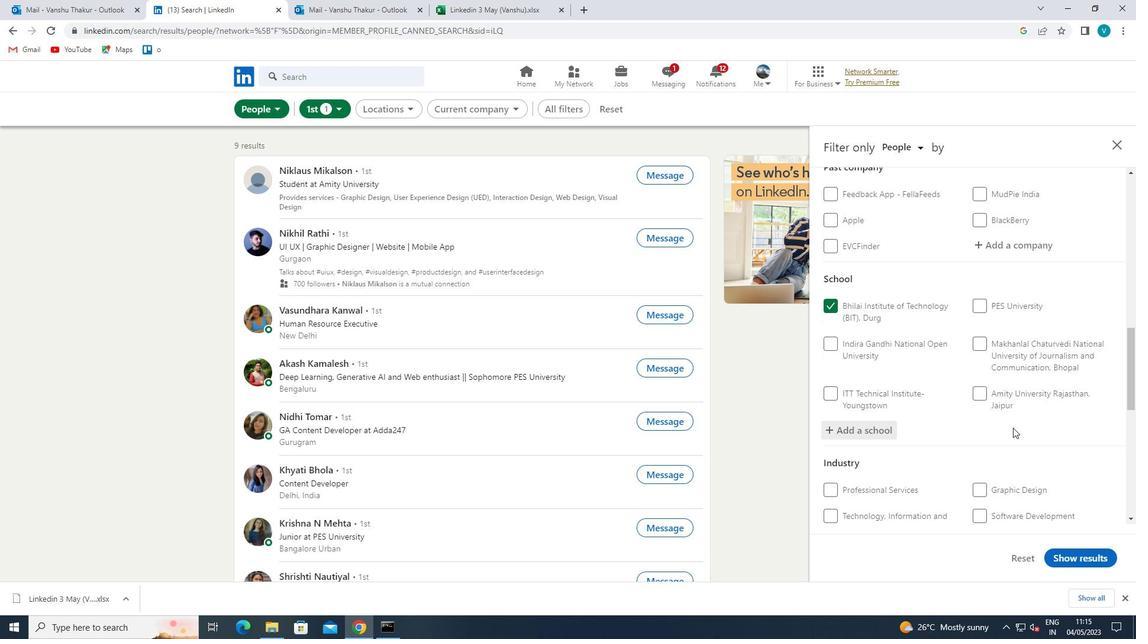 
Action: Mouse moved to (1034, 381)
Screenshot: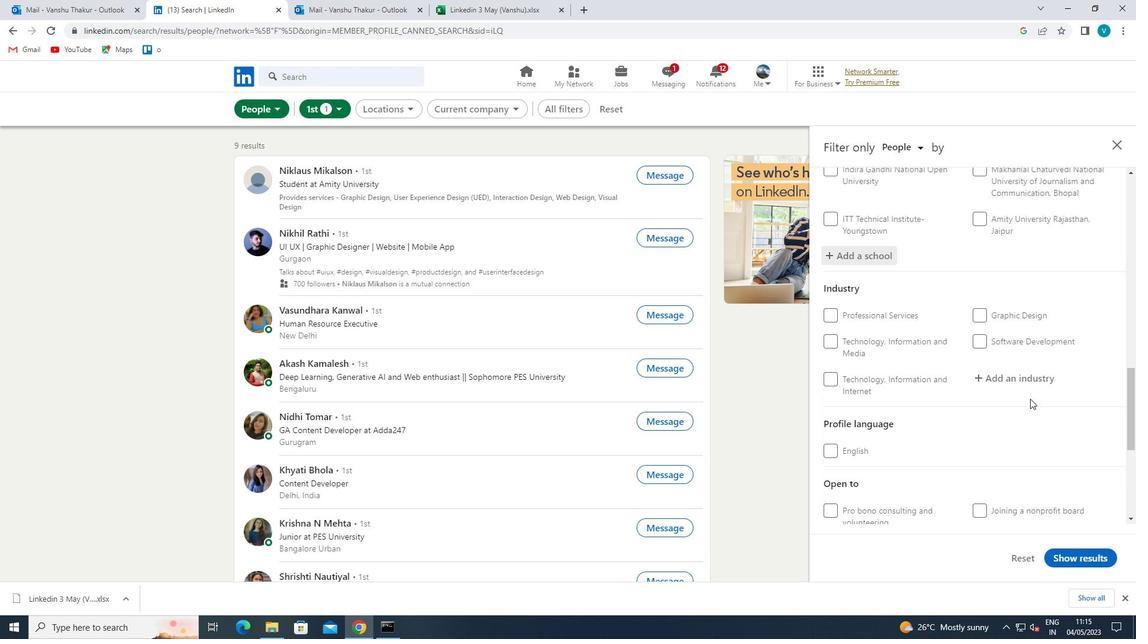 
Action: Mouse pressed left at (1034, 381)
Screenshot: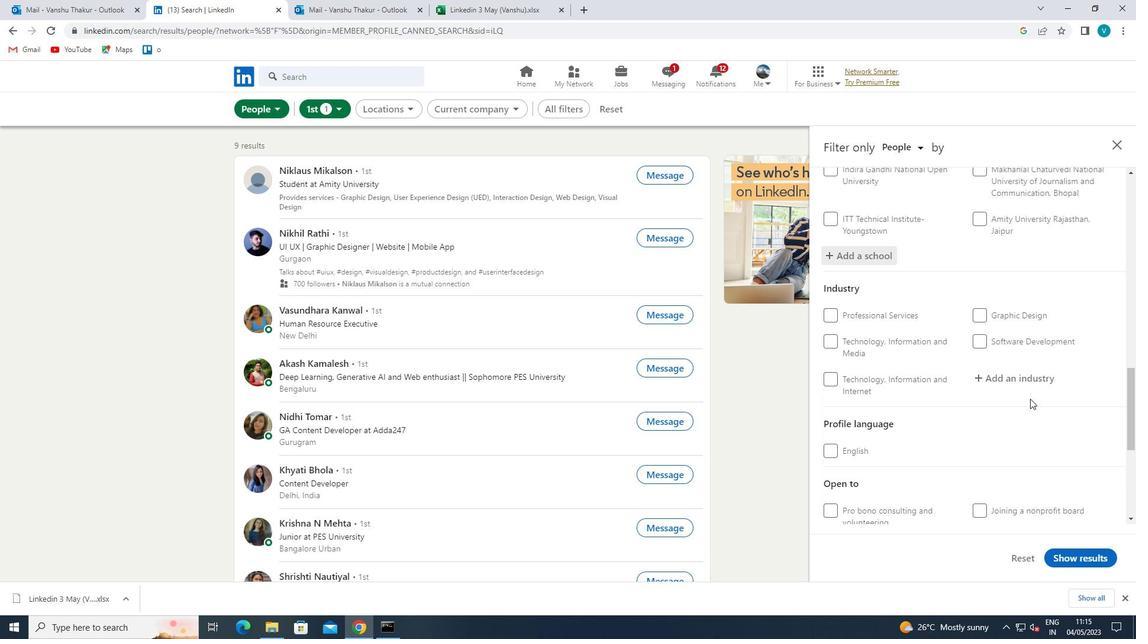 
Action: Key pressed <Key.shift><Key.shift><Key.shift><Key.shift><Key.shift><Key.shift><Key.shift><Key.shift><Key.shift><Key.shift><Key.shift><Key.shift><Key.shift><Key.shift><Key.shift><Key.shift><Key.shift><Key.shift><Key.shift><Key.shift>RETAIL<Key.space><Key.shift>HEALTH<Key.space>
Screenshot: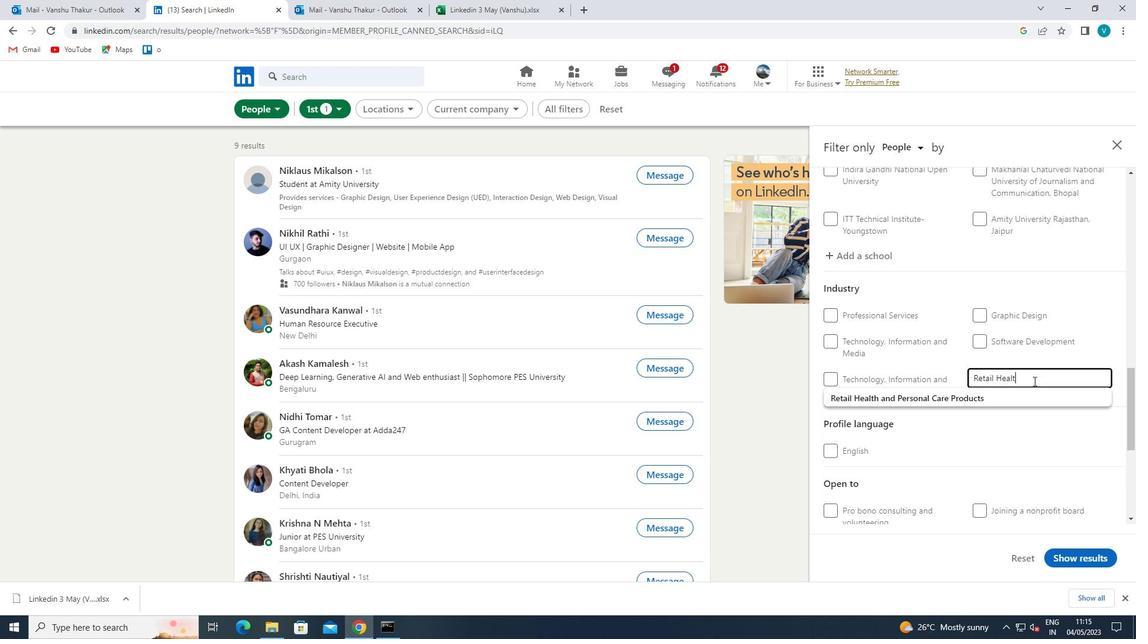 
Action: Mouse moved to (1016, 393)
Screenshot: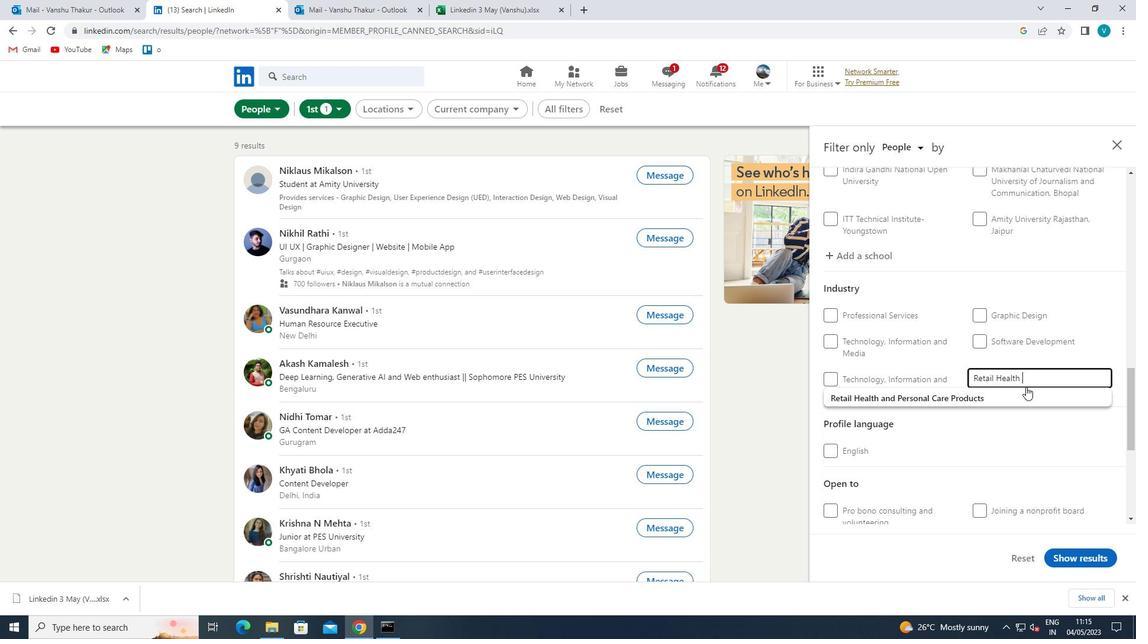 
Action: Mouse pressed left at (1016, 393)
Screenshot: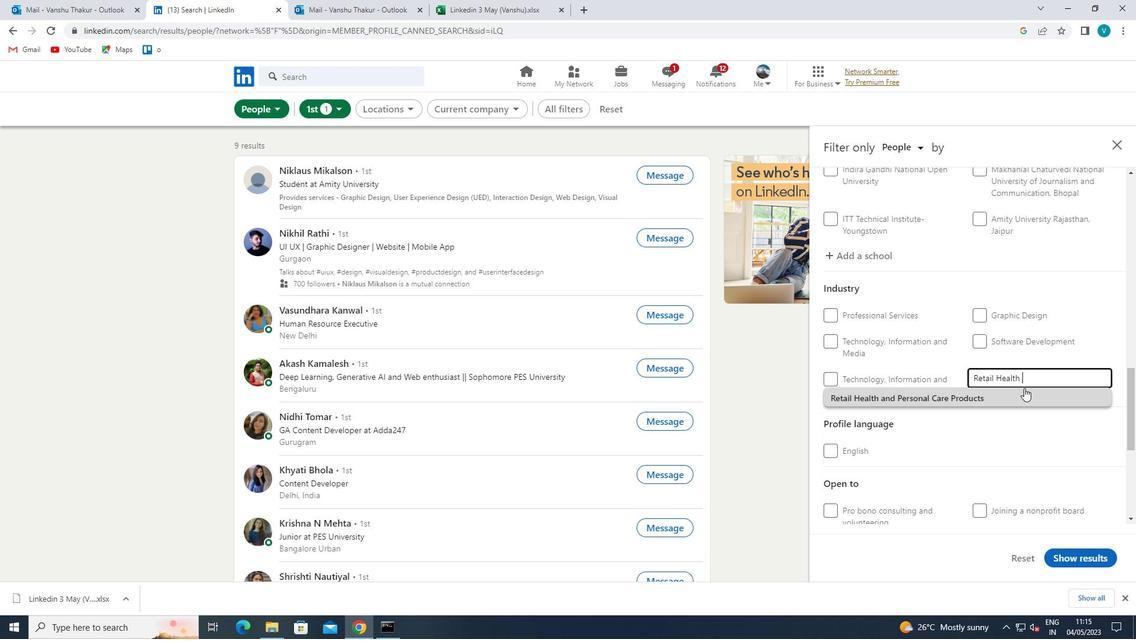 
Action: Mouse scrolled (1016, 393) with delta (0, 0)
Screenshot: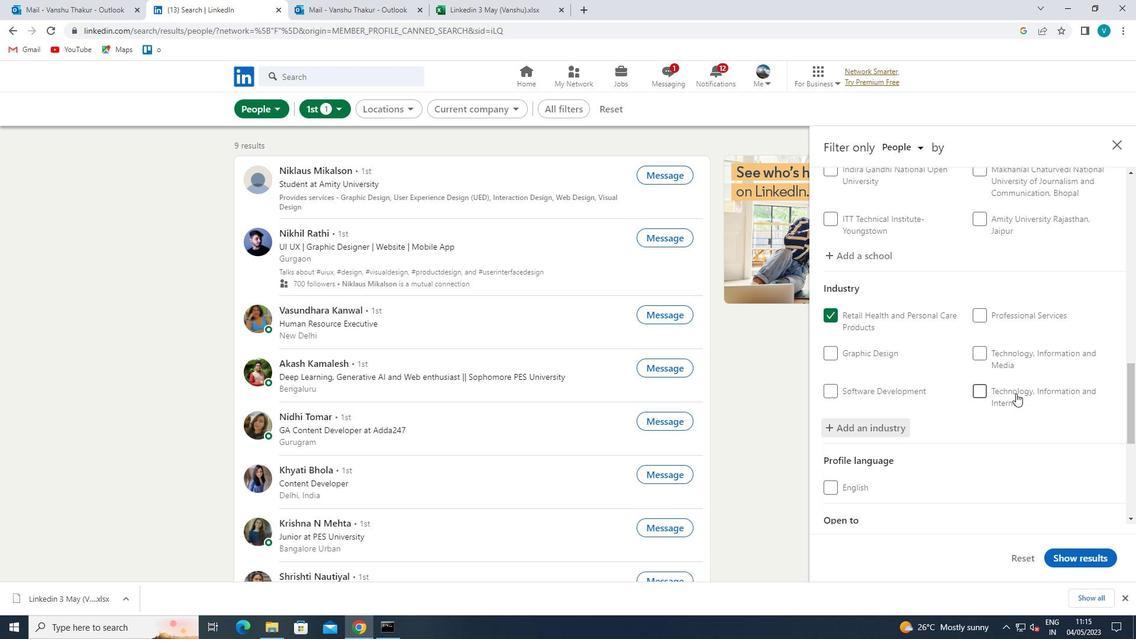 
Action: Mouse scrolled (1016, 393) with delta (0, 0)
Screenshot: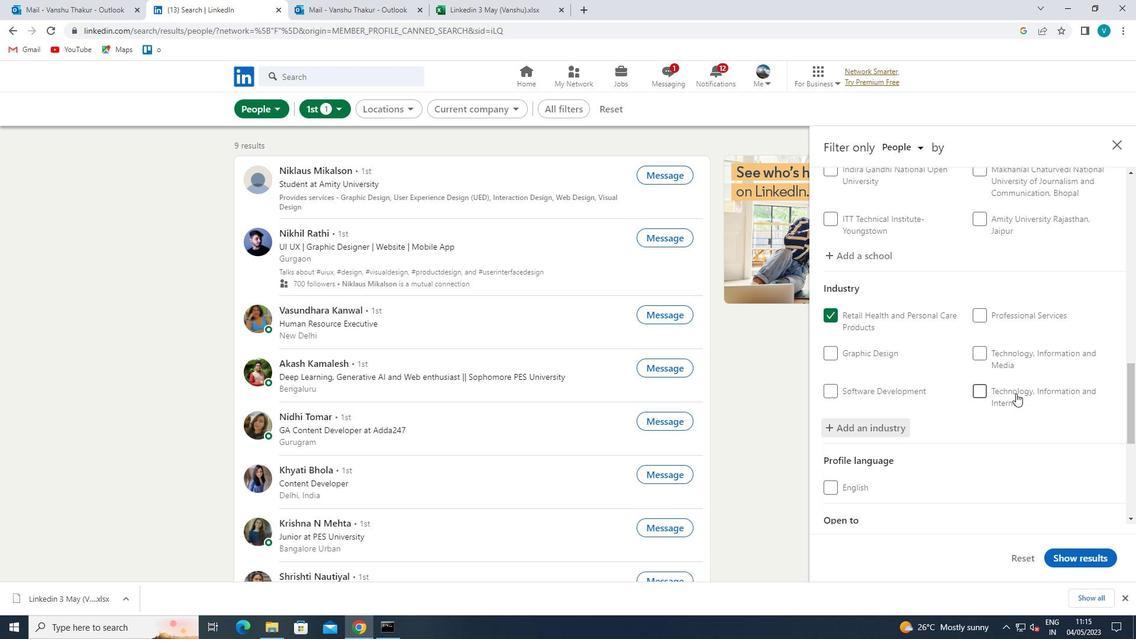 
Action: Mouse scrolled (1016, 393) with delta (0, 0)
Screenshot: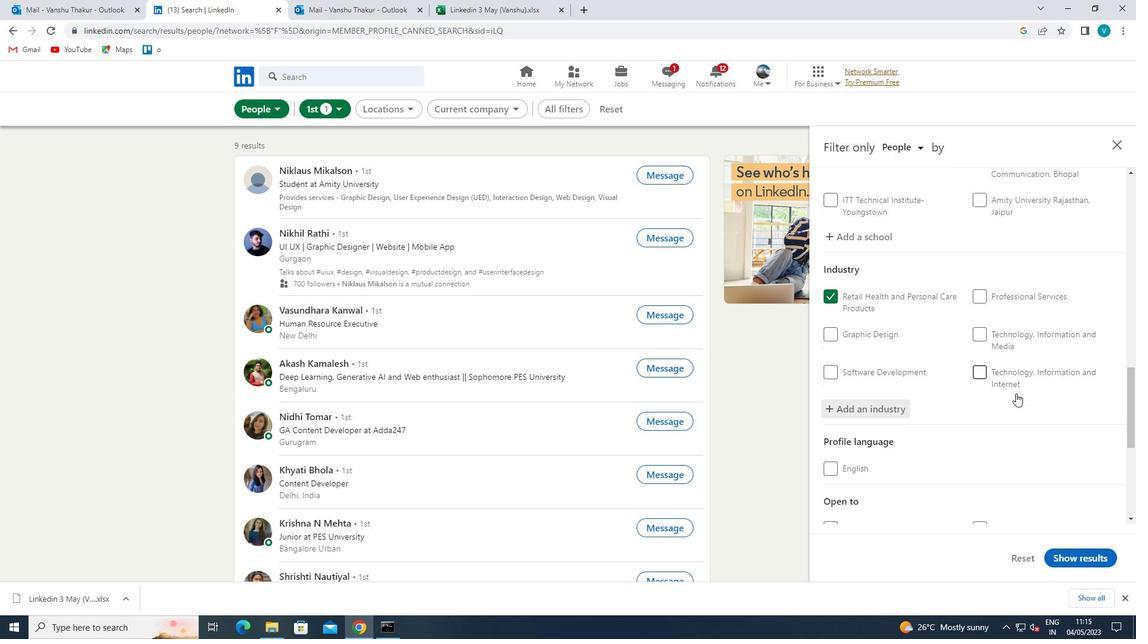 
Action: Mouse scrolled (1016, 393) with delta (0, 0)
Screenshot: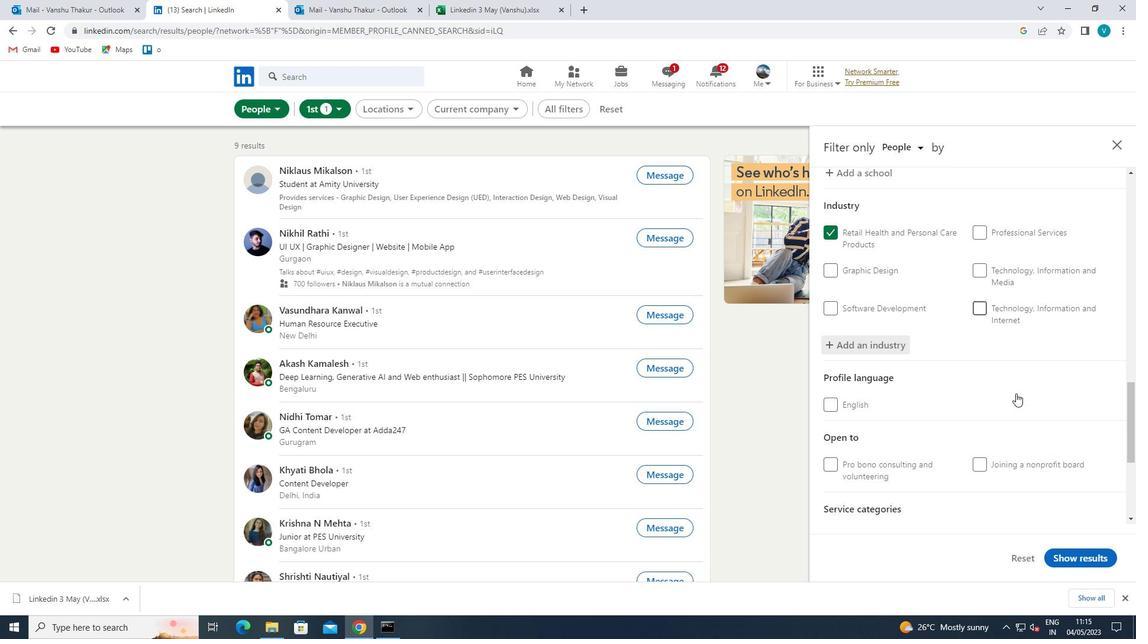 
Action: Mouse scrolled (1016, 393) with delta (0, 0)
Screenshot: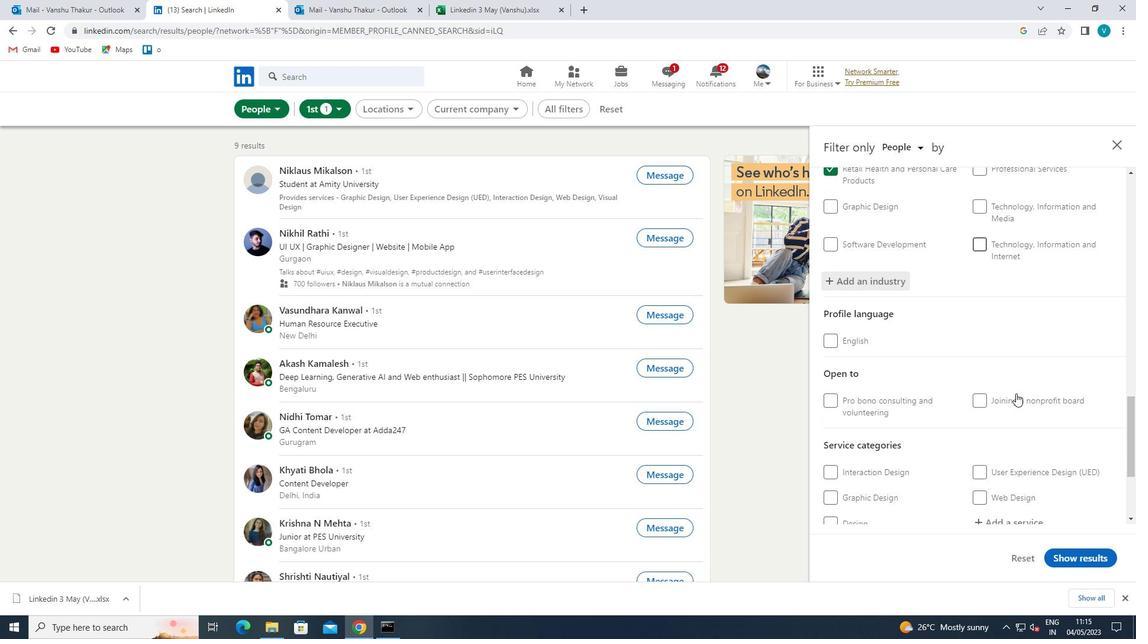 
Action: Mouse moved to (1021, 371)
Screenshot: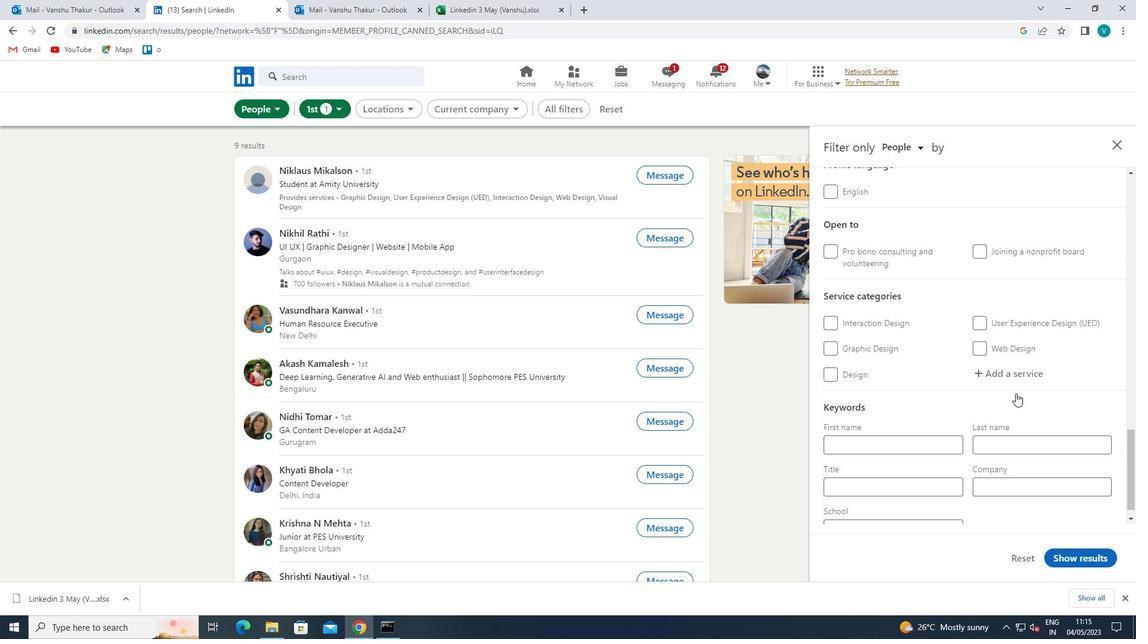 
Action: Mouse pressed left at (1021, 371)
Screenshot: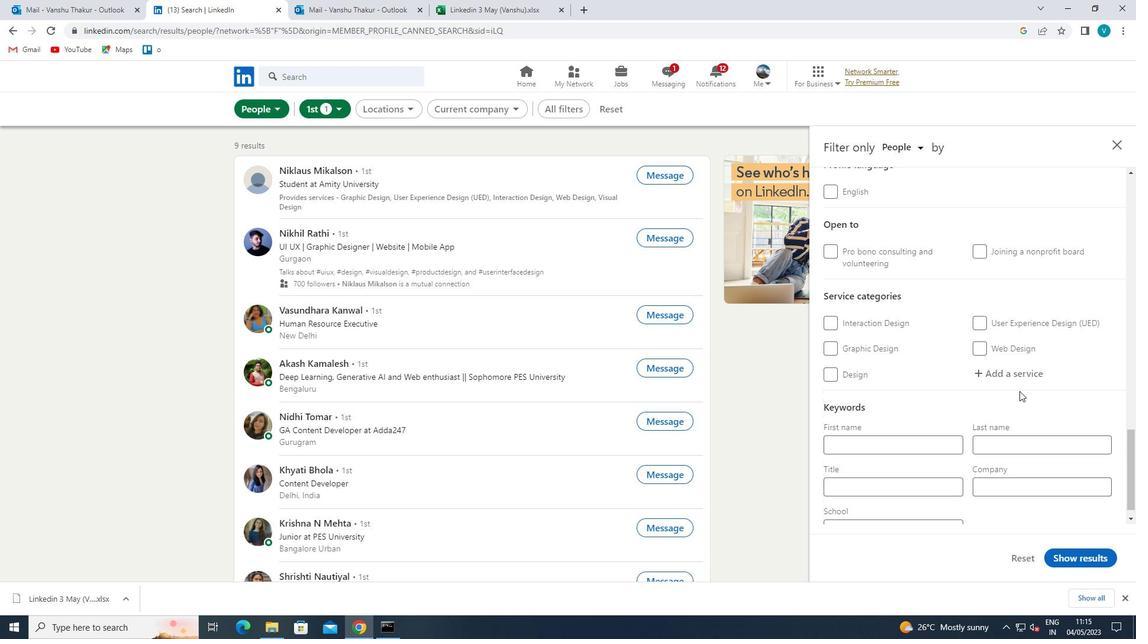 
Action: Mouse moved to (1021, 371)
Screenshot: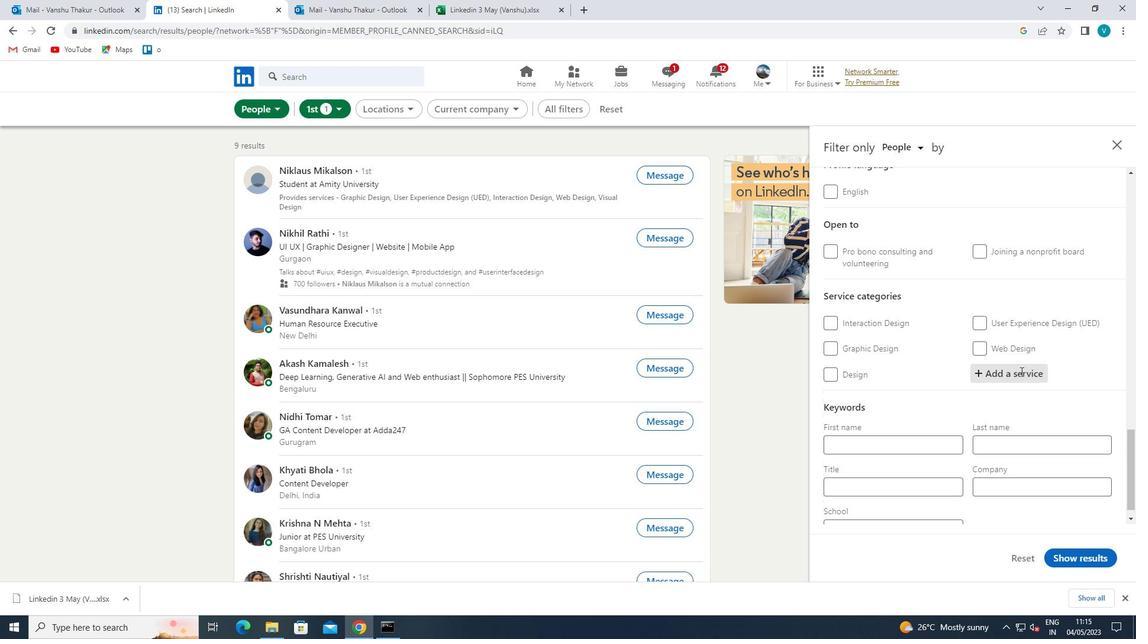 
Action: Key pressed <Key.shift>INTERIOR<Key.space>
Screenshot: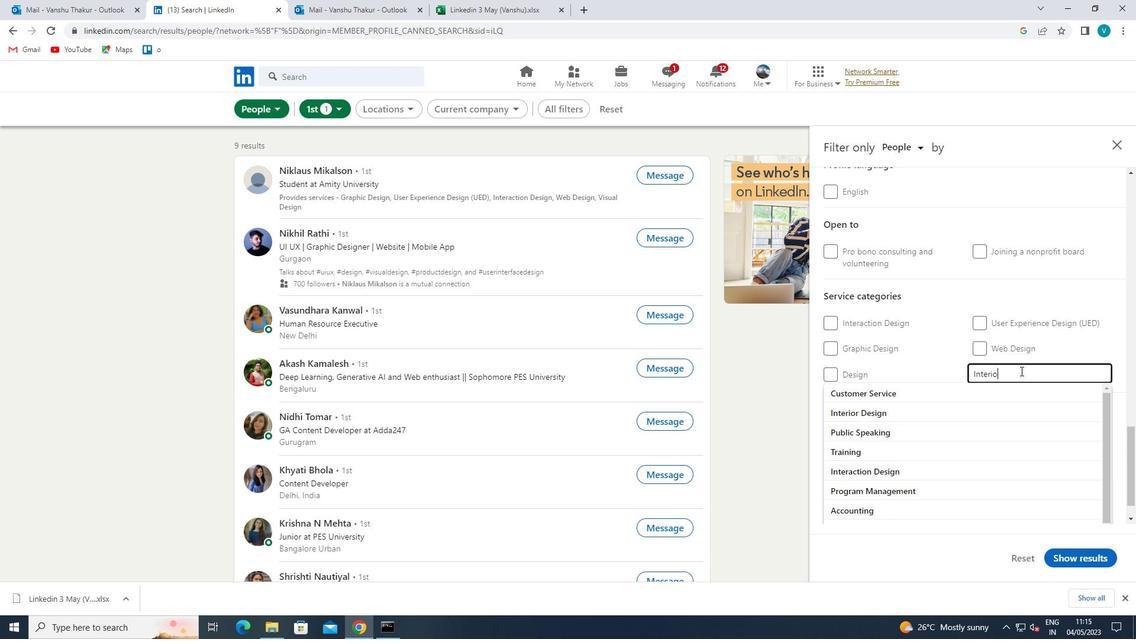
Action: Mouse moved to (992, 390)
Screenshot: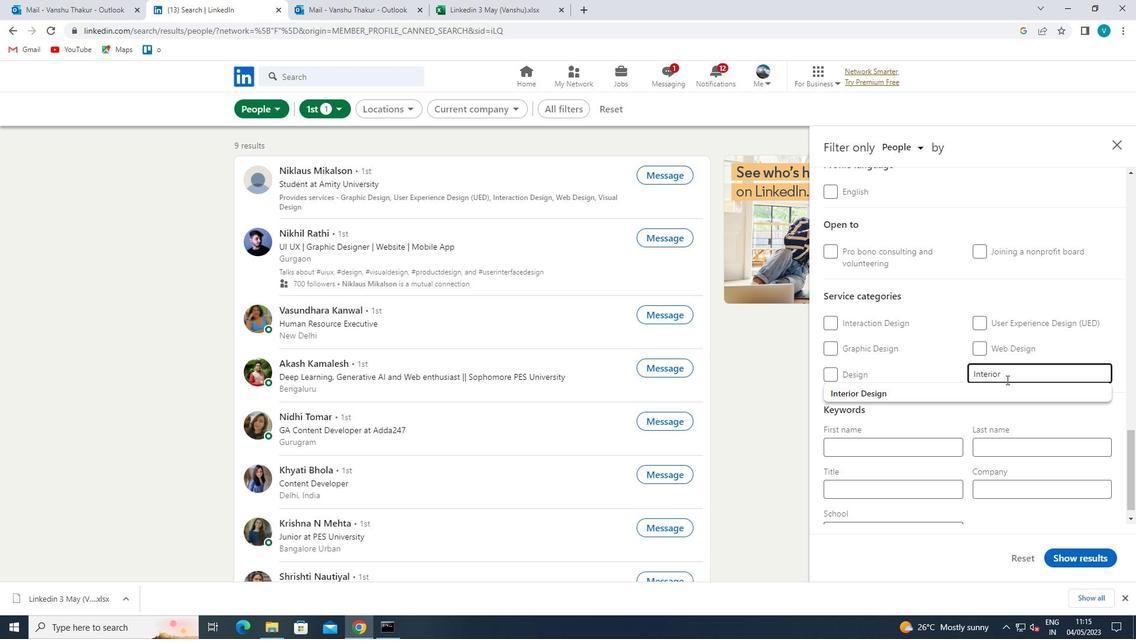 
Action: Mouse pressed left at (992, 390)
Screenshot: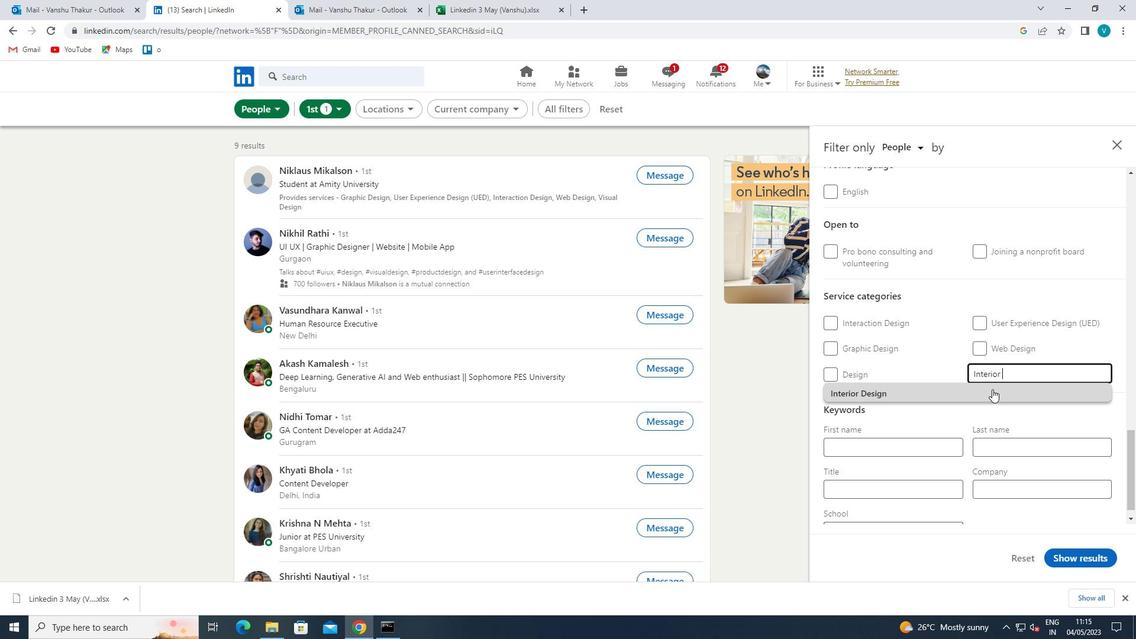 
Action: Mouse moved to (990, 391)
Screenshot: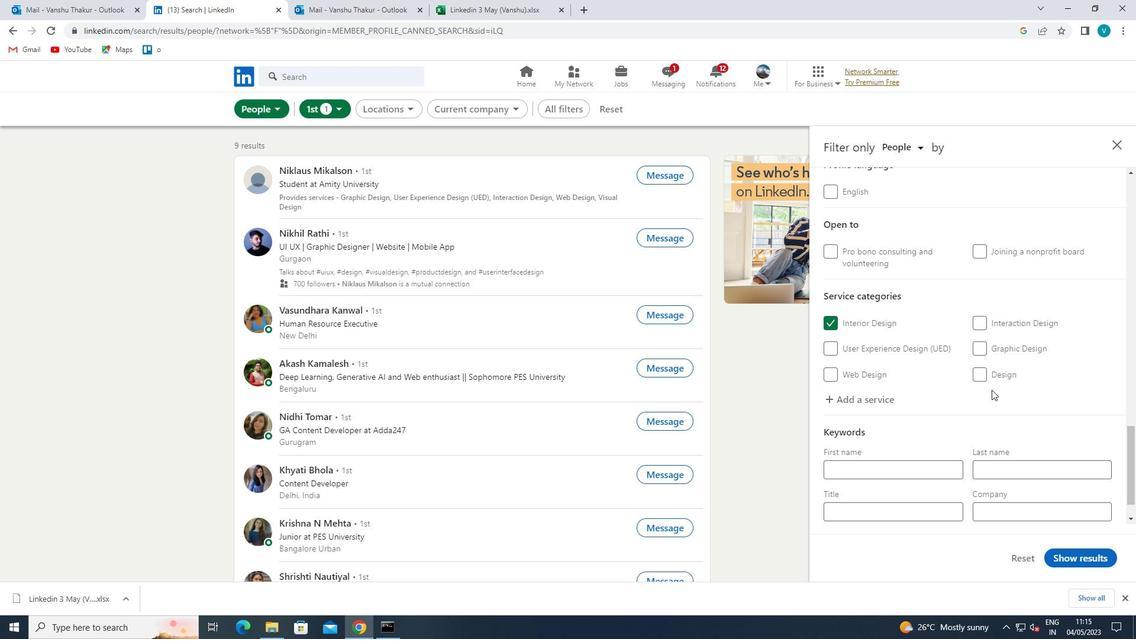 
Action: Mouse scrolled (990, 390) with delta (0, 0)
Screenshot: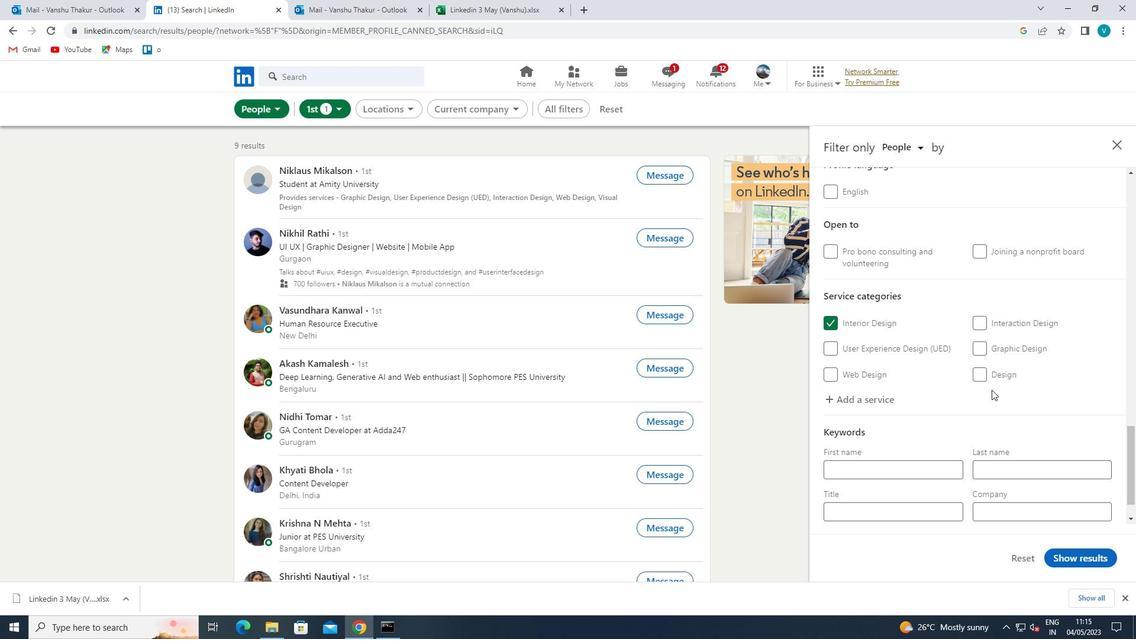 
Action: Mouse moved to (990, 391)
Screenshot: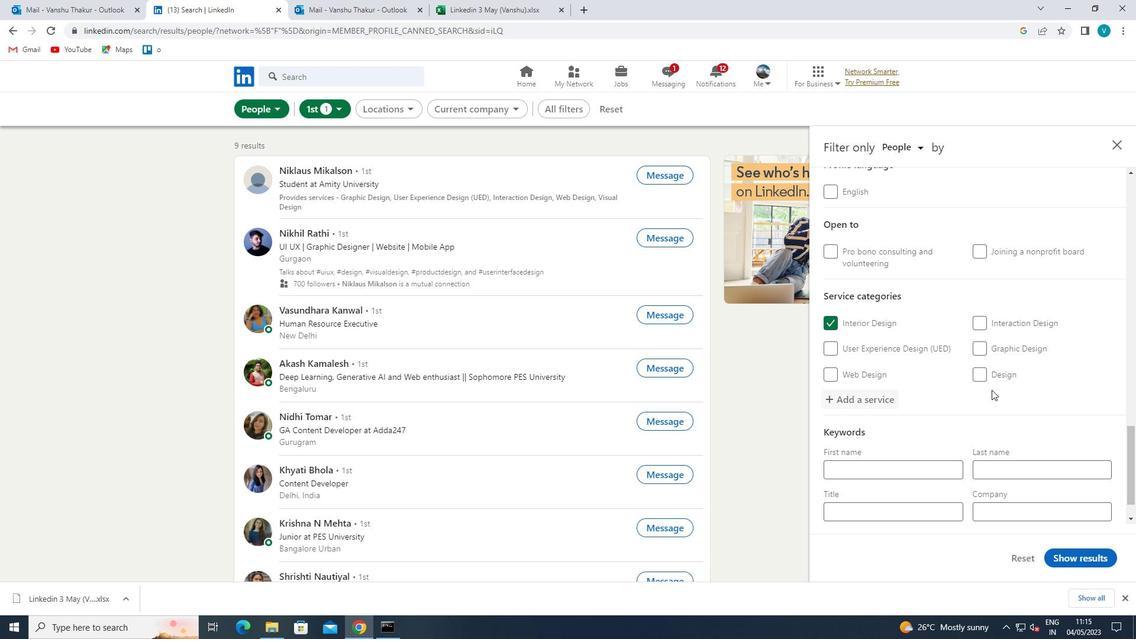 
Action: Mouse scrolled (990, 391) with delta (0, 0)
Screenshot: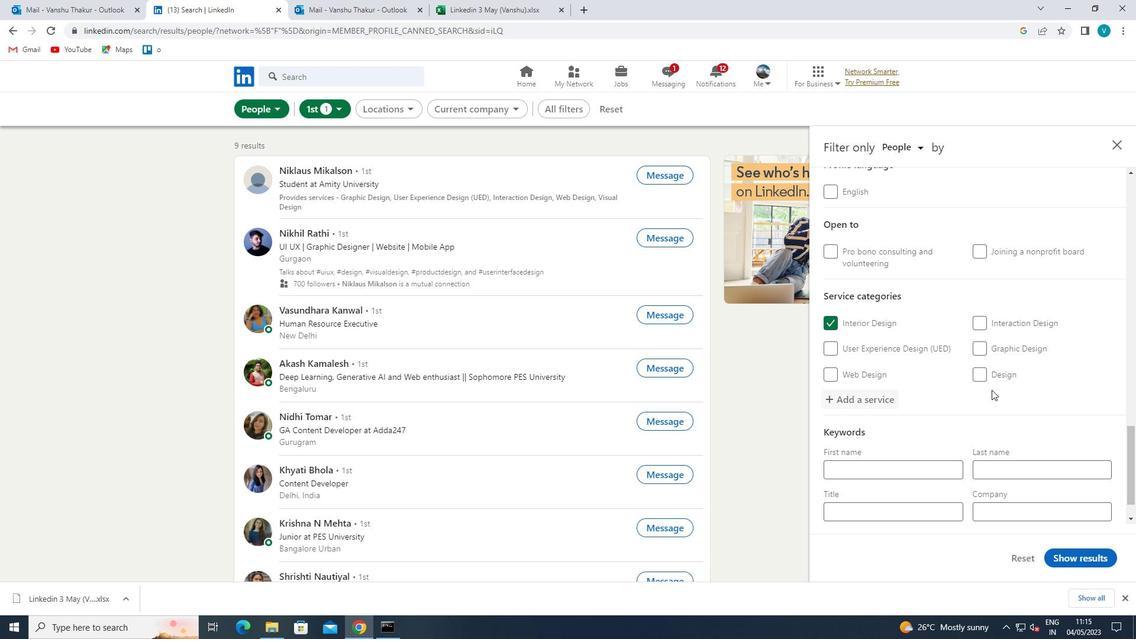 
Action: Mouse moved to (988, 392)
Screenshot: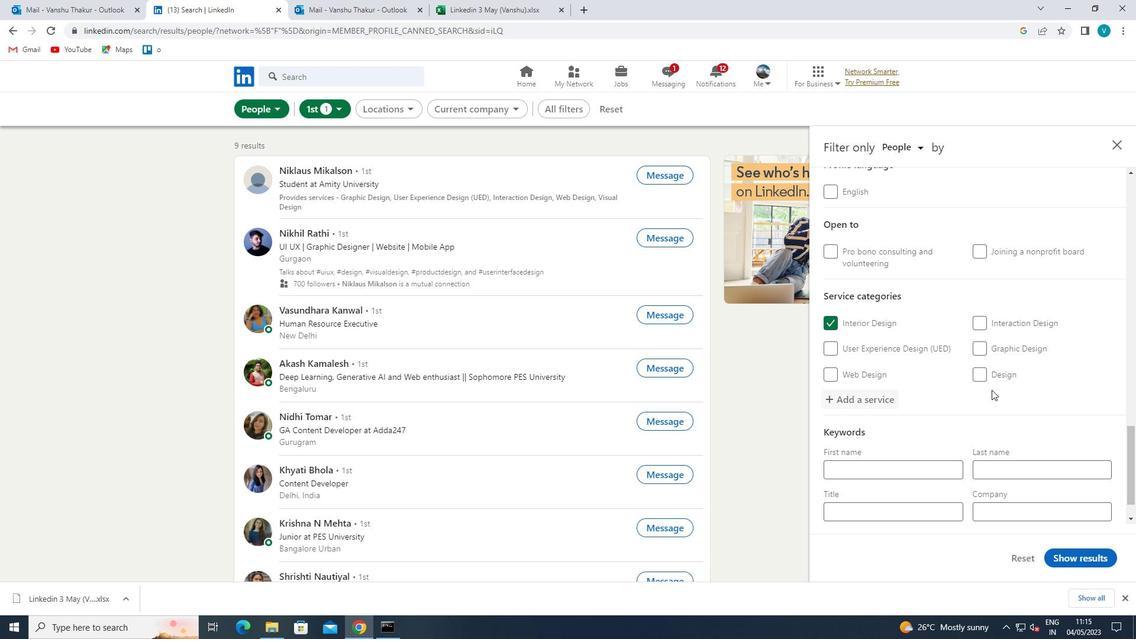 
Action: Mouse scrolled (988, 391) with delta (0, 0)
Screenshot: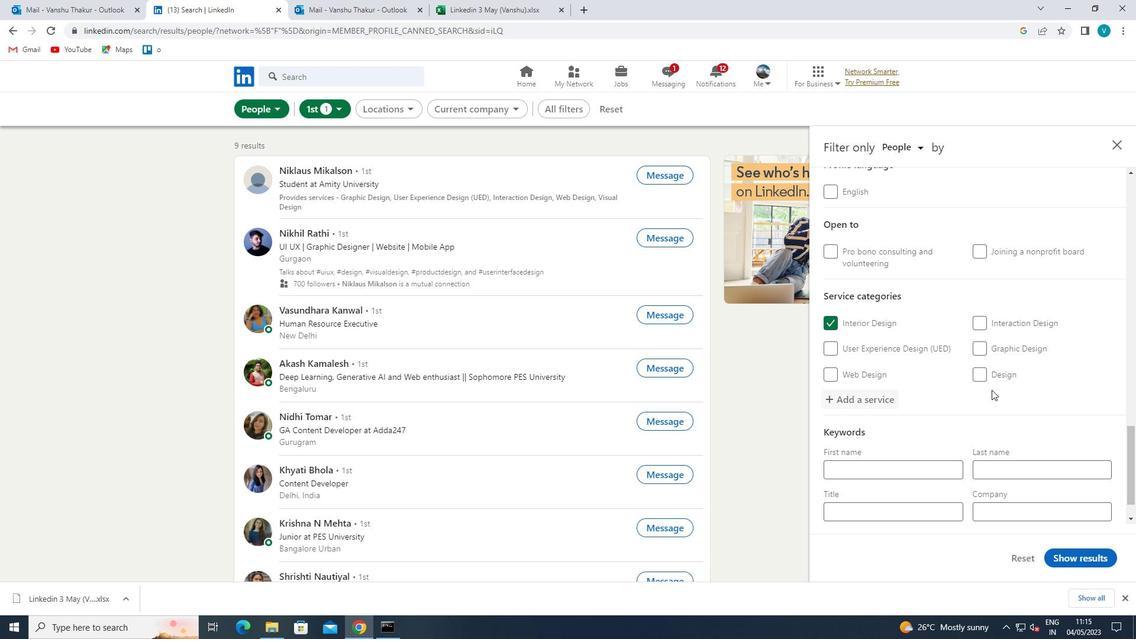 
Action: Mouse moved to (985, 394)
Screenshot: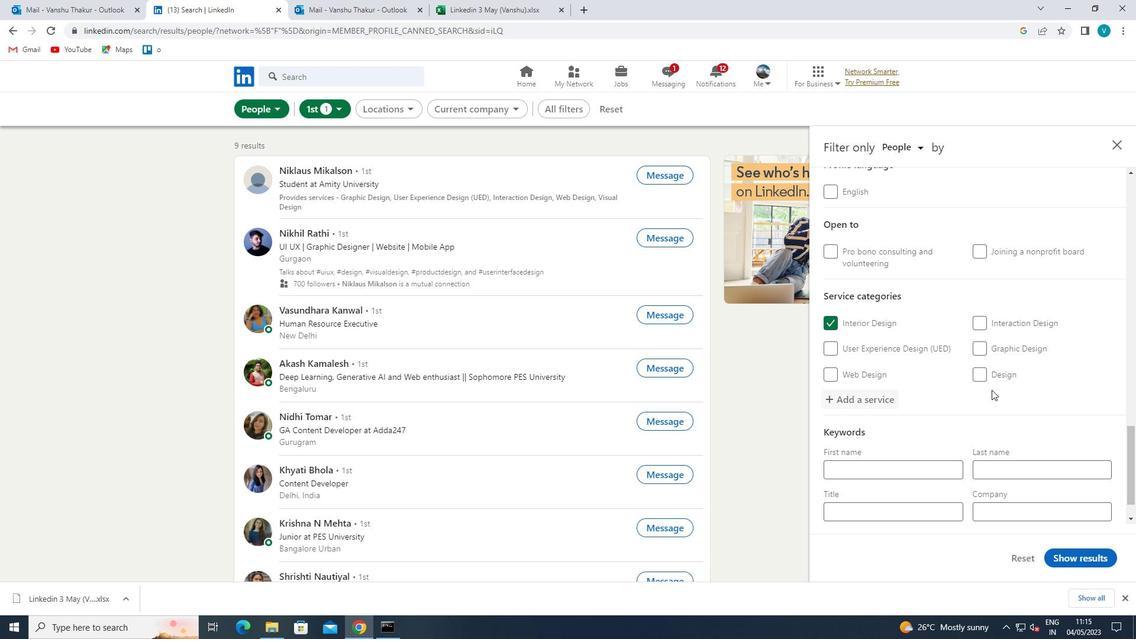
Action: Mouse scrolled (985, 393) with delta (0, 0)
Screenshot: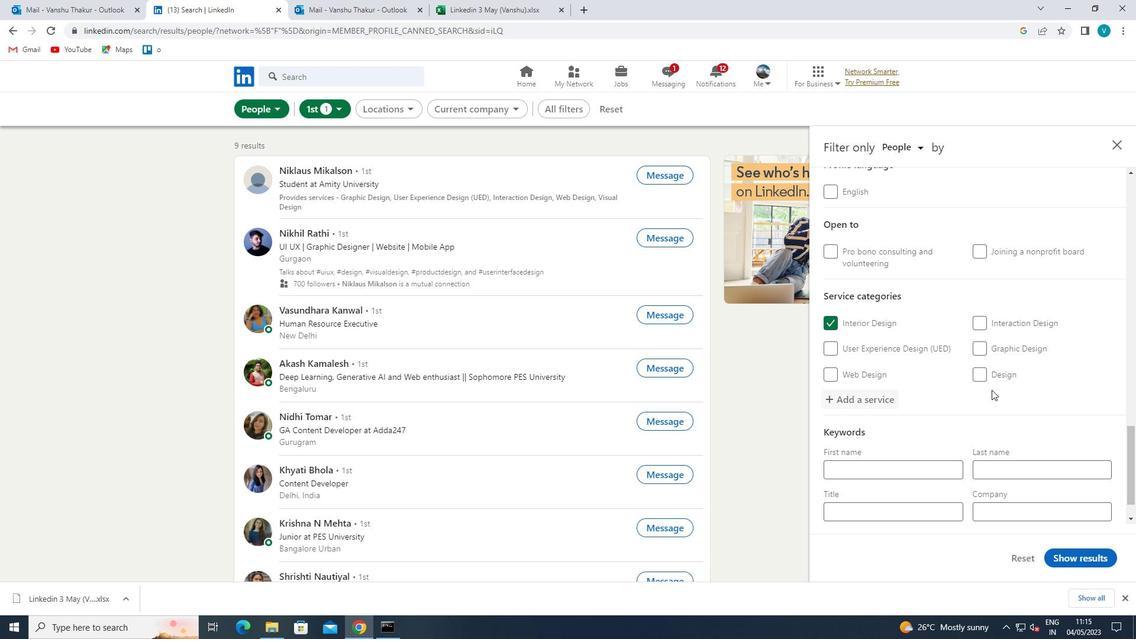
Action: Mouse moved to (926, 477)
Screenshot: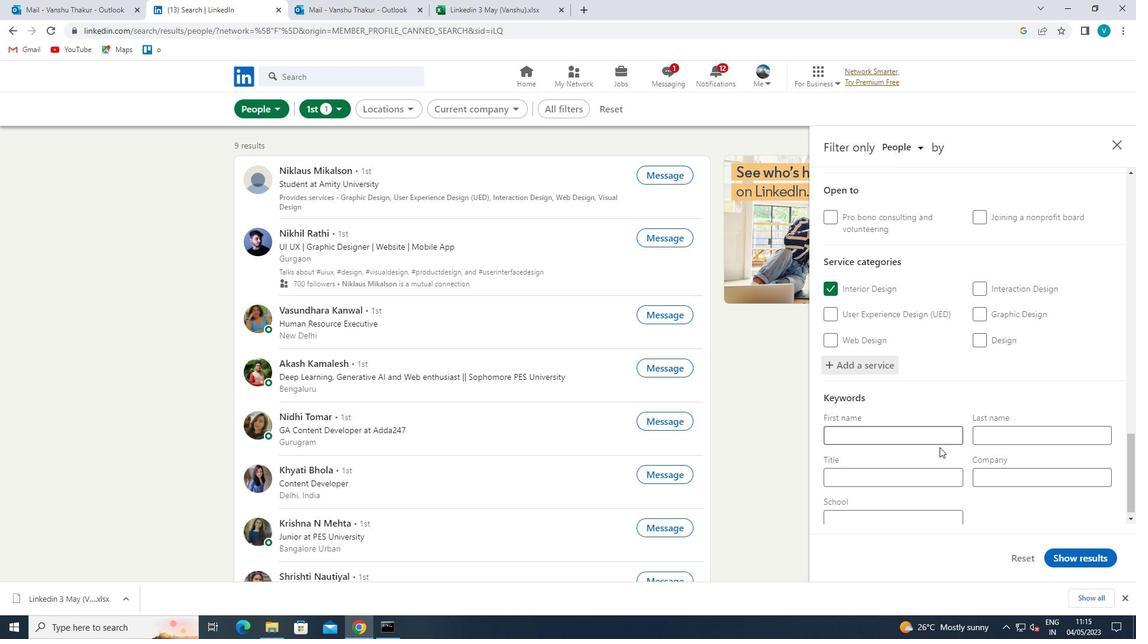 
Action: Mouse pressed left at (926, 477)
Screenshot: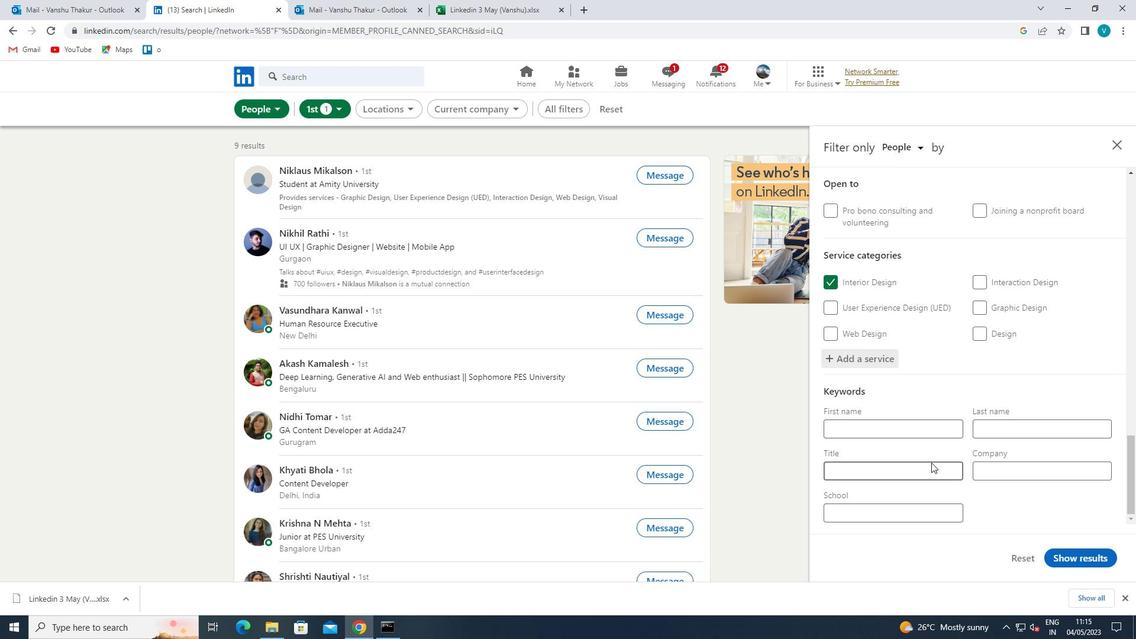
Action: Key pressed <Key.shift>OFFICER<Key.space>
Screenshot: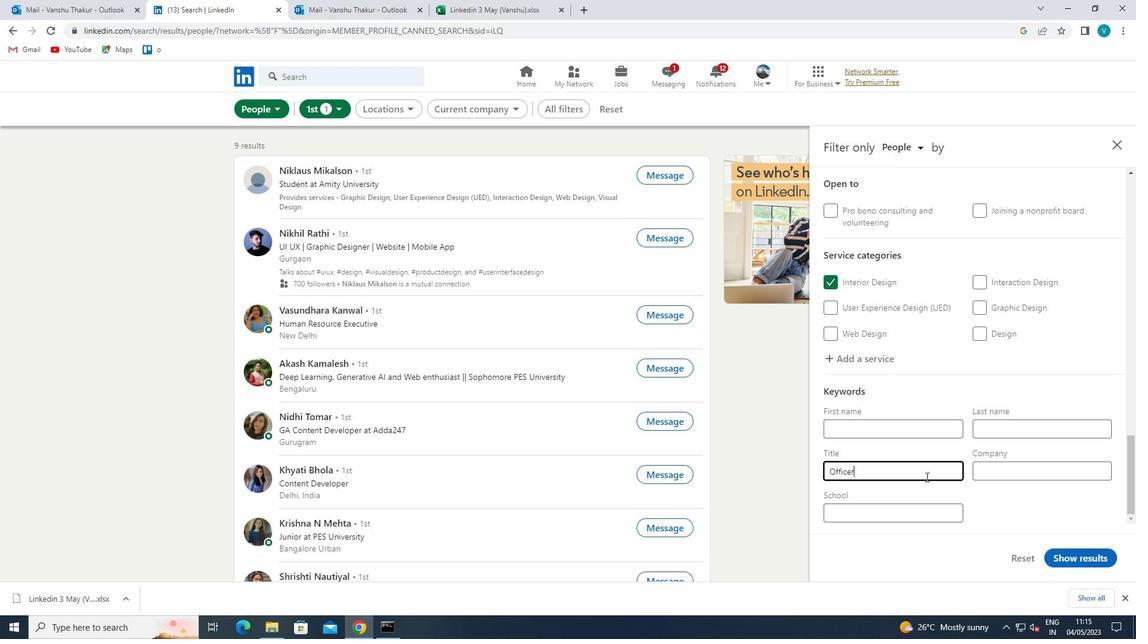
Action: Mouse moved to (1071, 558)
Screenshot: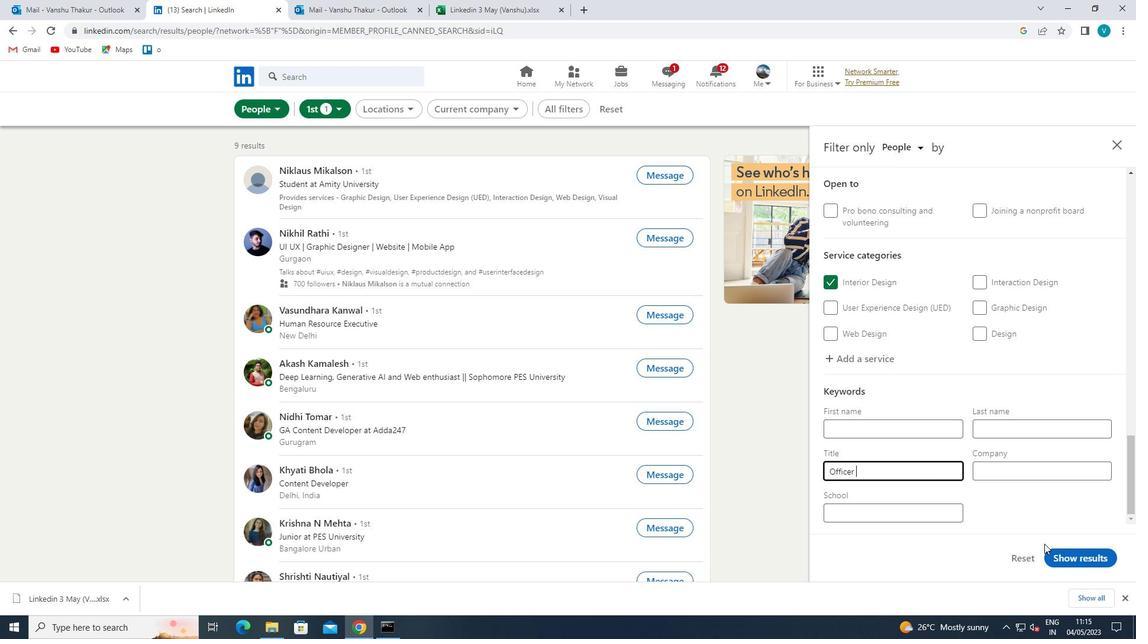 
Action: Mouse pressed left at (1071, 558)
Screenshot: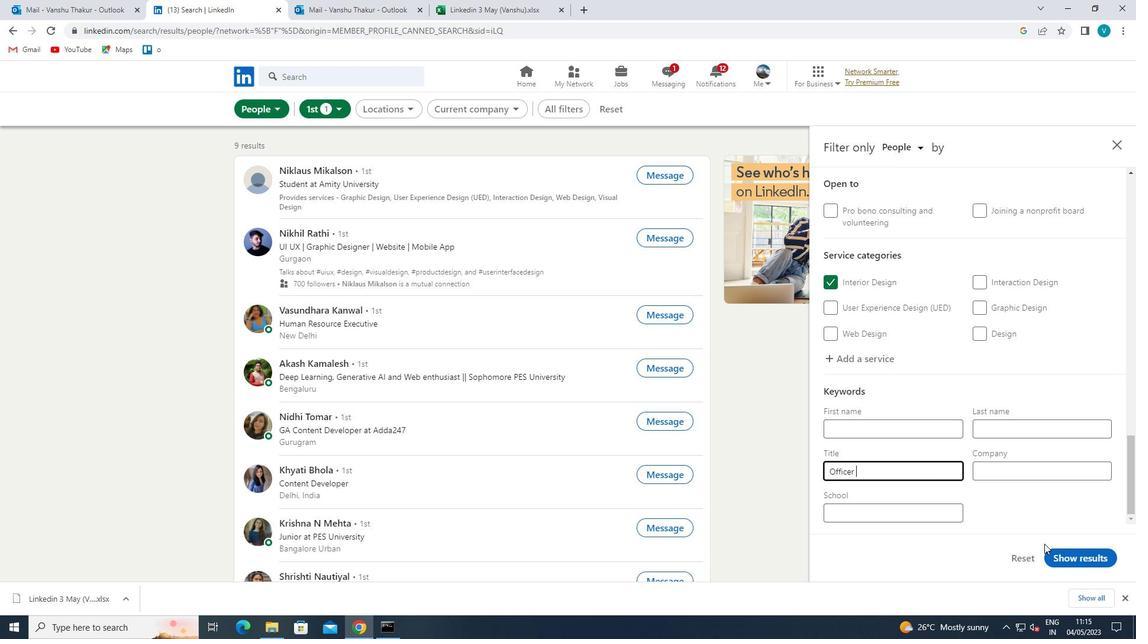
Action: Mouse moved to (1071, 558)
Screenshot: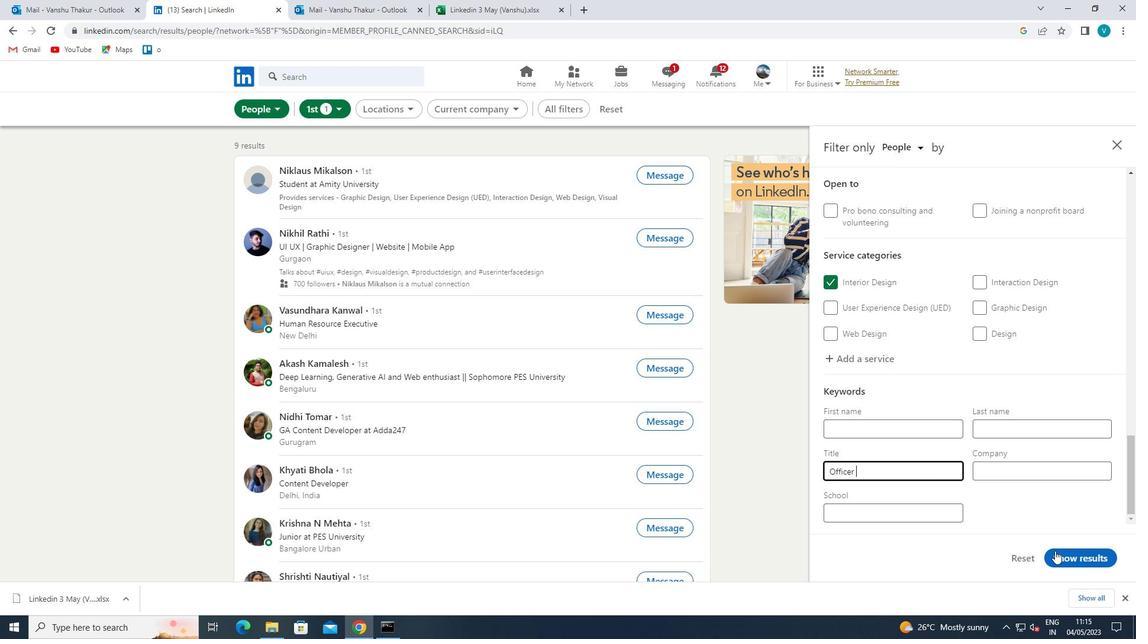 
